 Task: Look for space in Namanyere, Tanzania from 9th June, 2023 to 17th June, 2023 for 2 adults in price range Rs.7000 to Rs.12000. Place can be private room with 1  bedroom having 2 beds and 1 bathroom. Property type can be house, flat, guest house. Booking option can be shelf check-in. Required host language is English.
Action: Mouse moved to (446, 100)
Screenshot: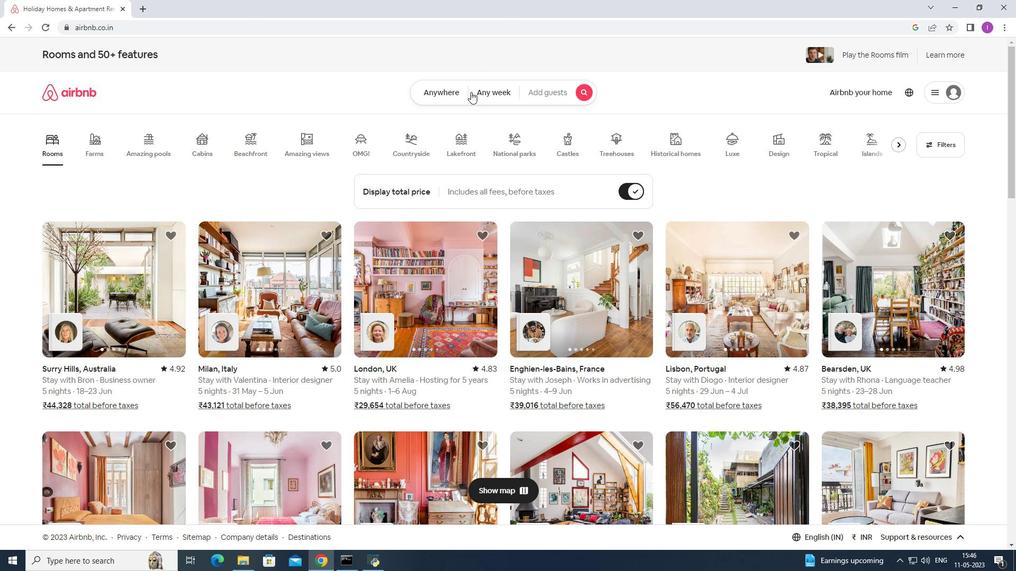 
Action: Mouse pressed left at (446, 100)
Screenshot: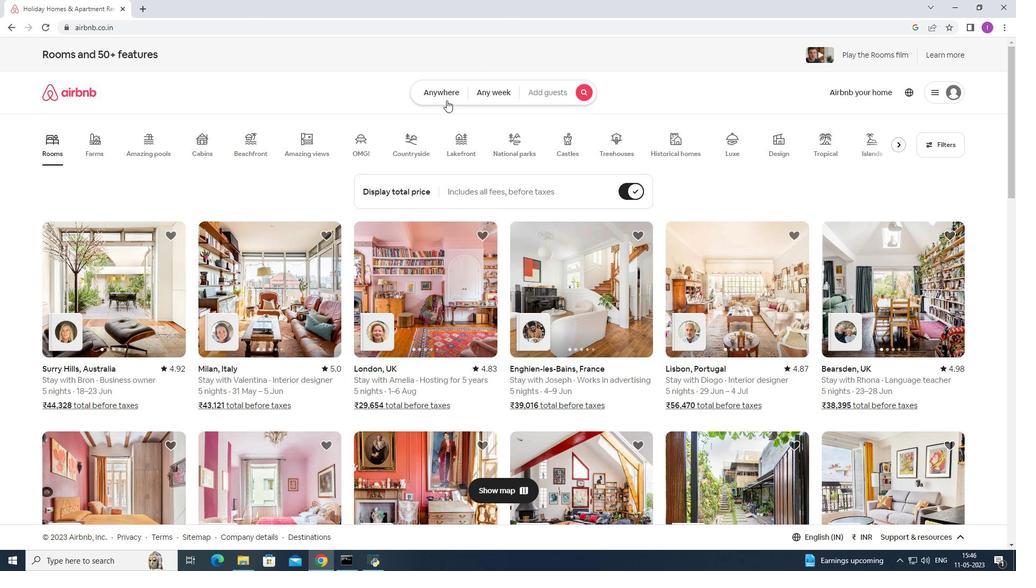 
Action: Mouse moved to (342, 142)
Screenshot: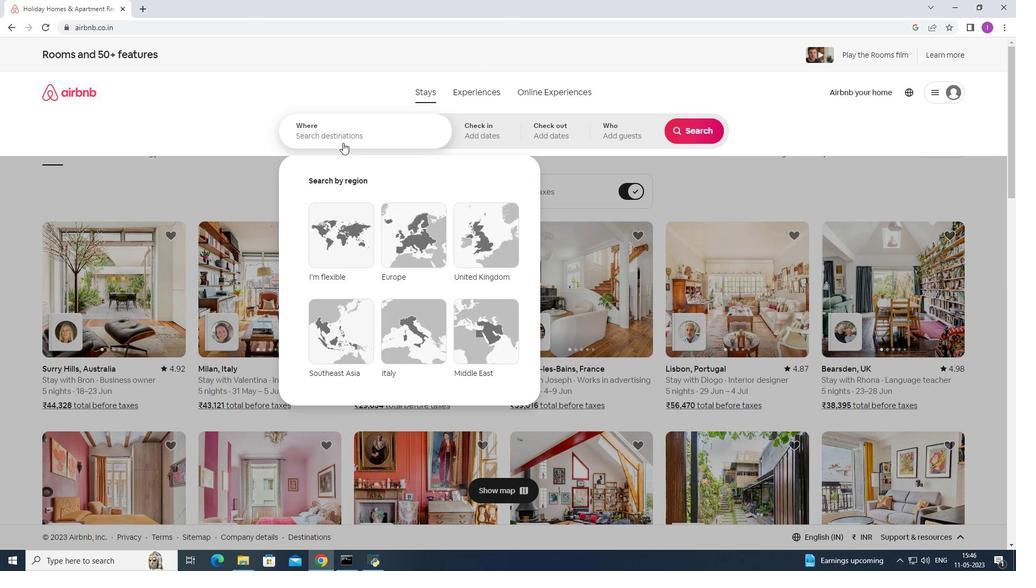 
Action: Mouse pressed left at (342, 142)
Screenshot: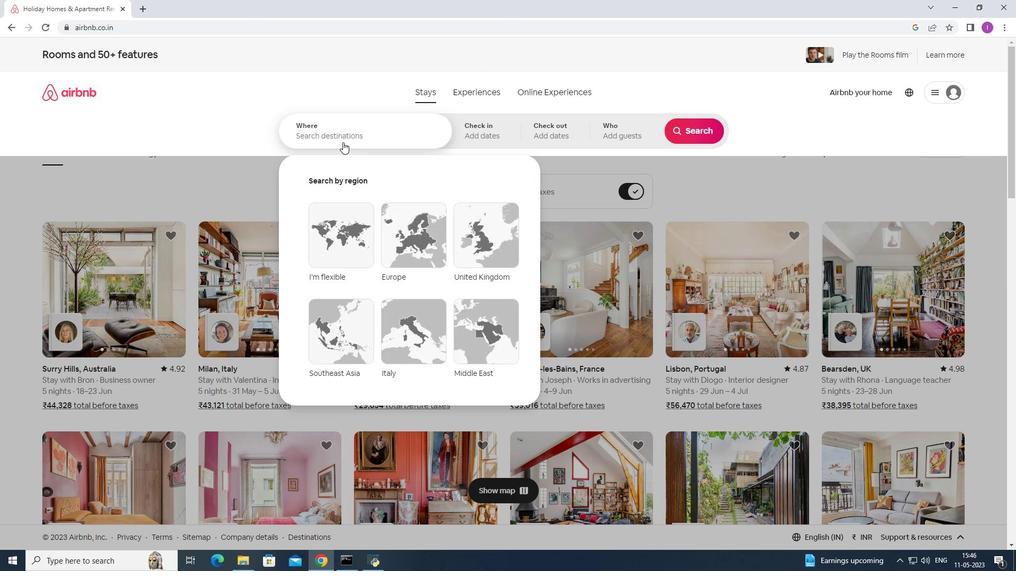 
Action: Key pressed n<Key.shift><Key.backspace><Key.shift>B<Key.backspace><Key.shift>Namanyere,<Key.shift><Key.shift>Tanzania
Screenshot: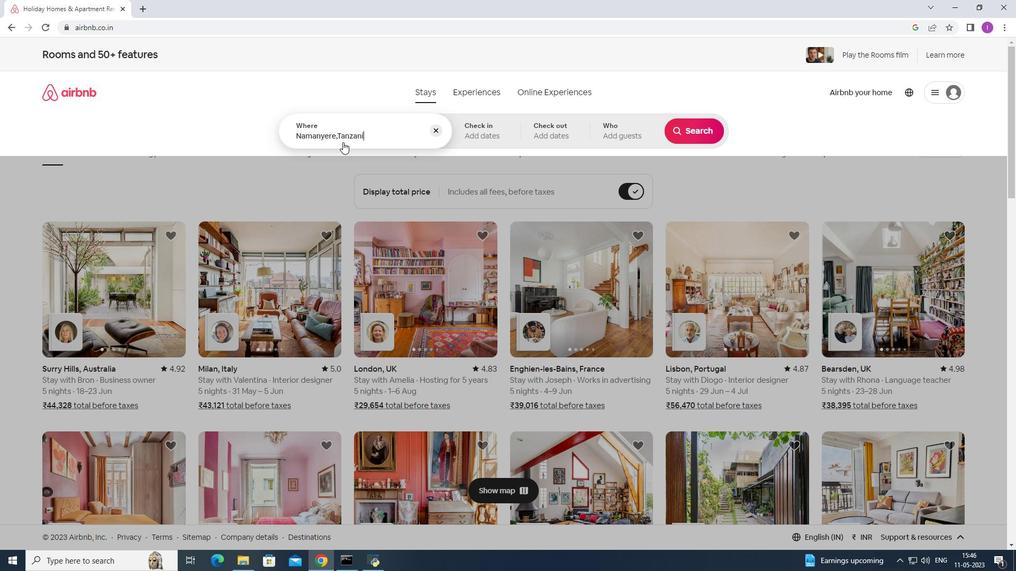 
Action: Mouse moved to (365, 187)
Screenshot: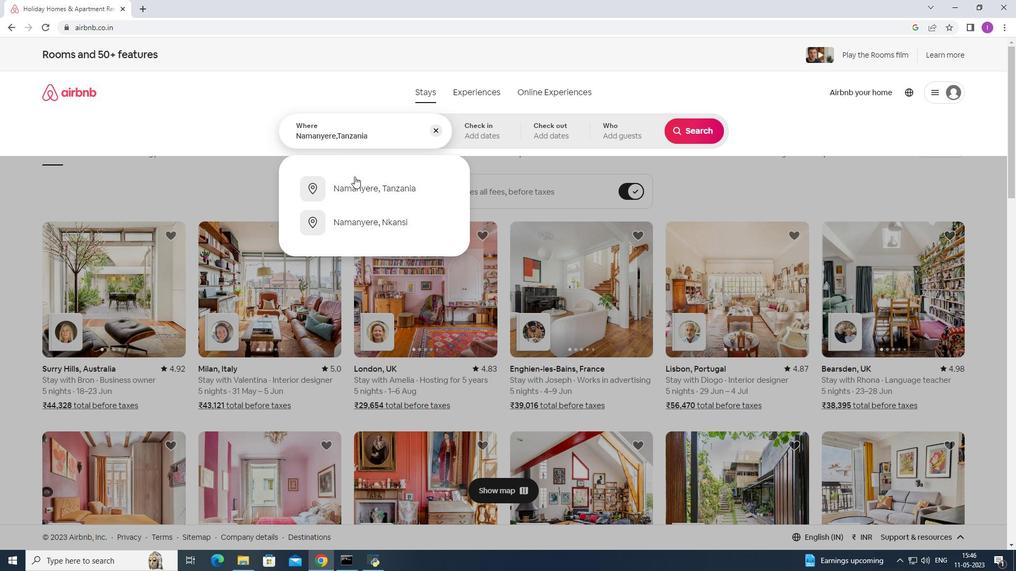 
Action: Mouse pressed left at (365, 187)
Screenshot: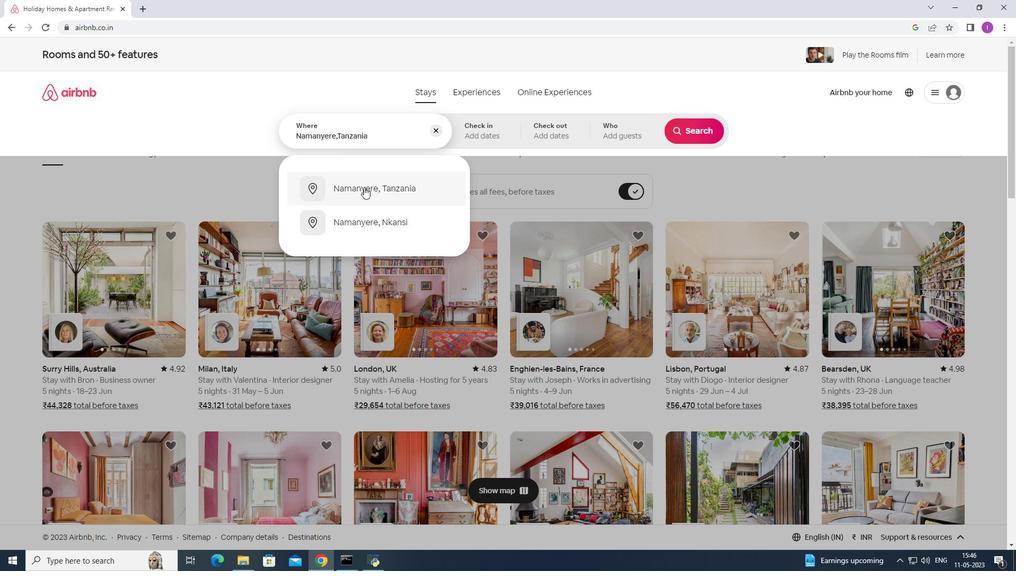 
Action: Mouse moved to (683, 216)
Screenshot: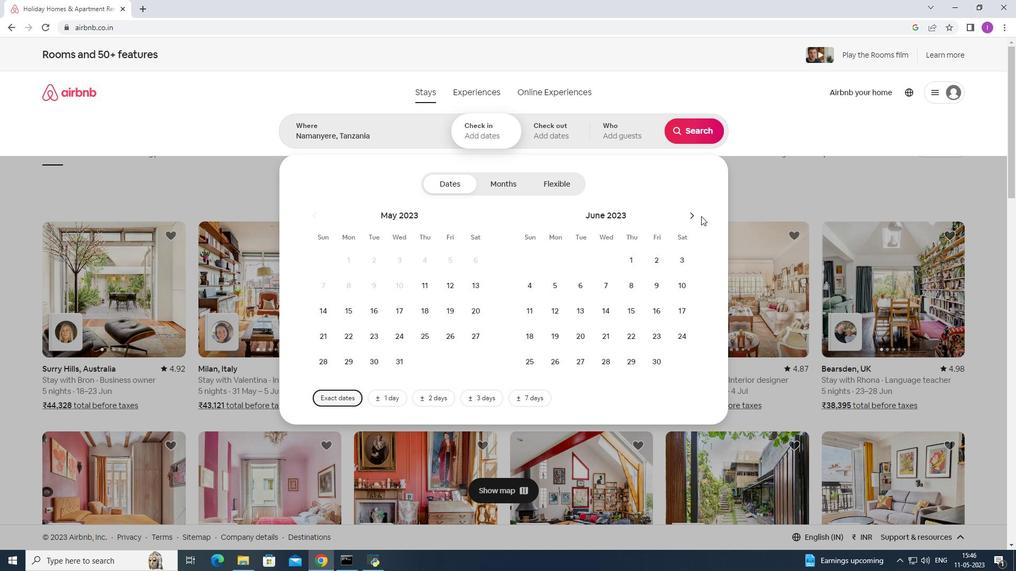 
Action: Mouse pressed left at (683, 216)
Screenshot: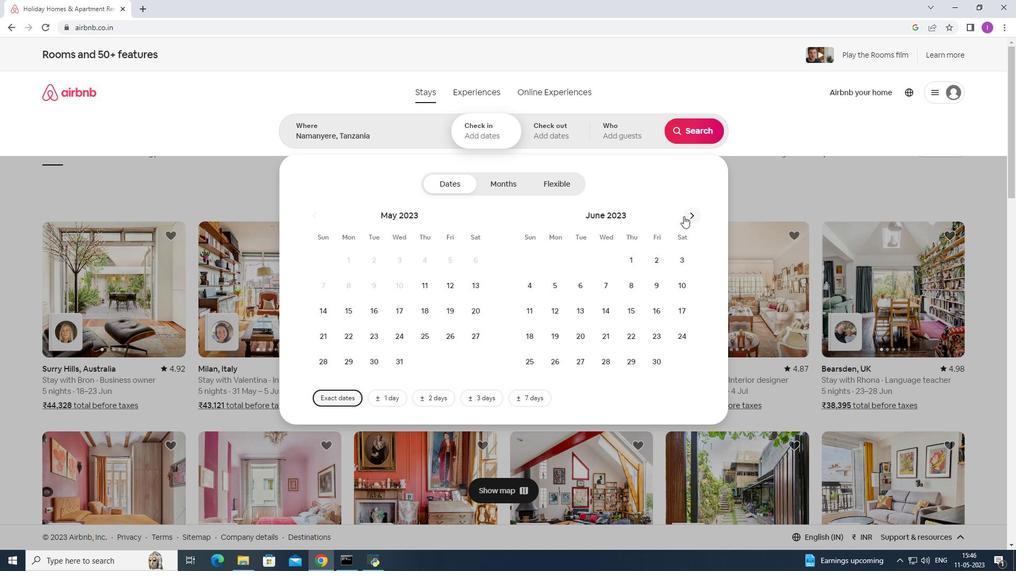 
Action: Mouse moved to (694, 215)
Screenshot: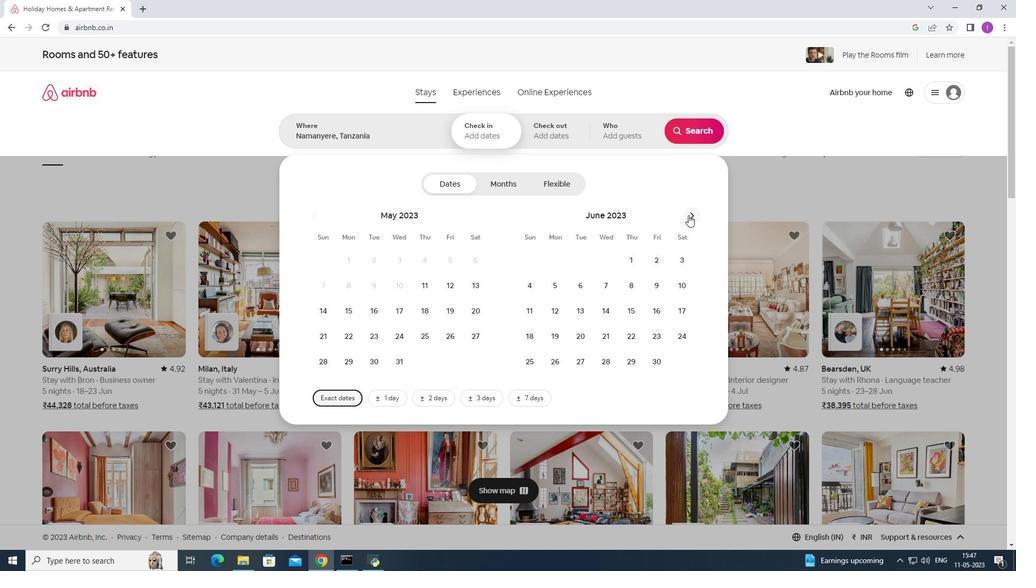 
Action: Mouse pressed left at (694, 215)
Screenshot: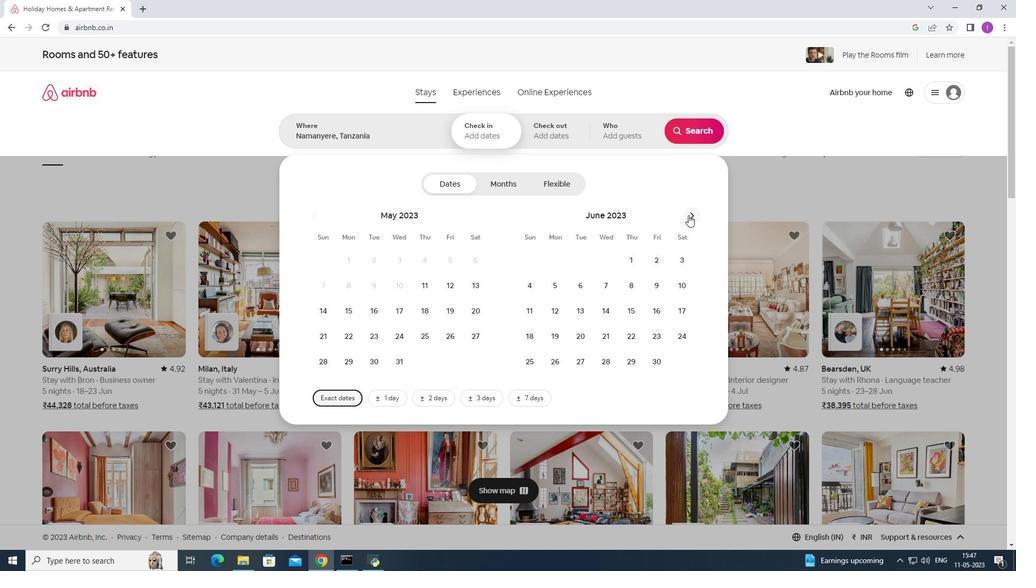 
Action: Mouse moved to (450, 286)
Screenshot: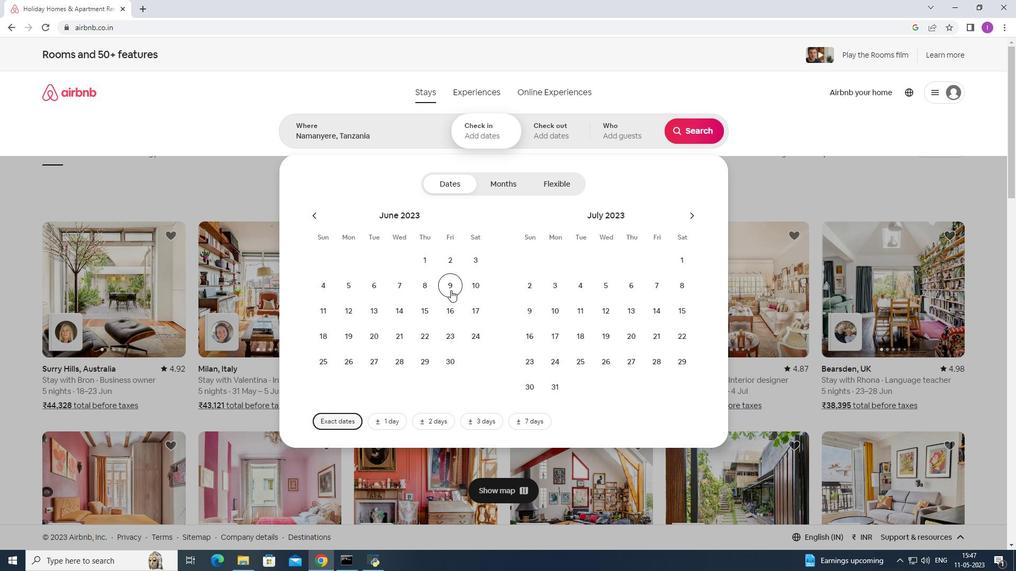 
Action: Mouse pressed left at (450, 286)
Screenshot: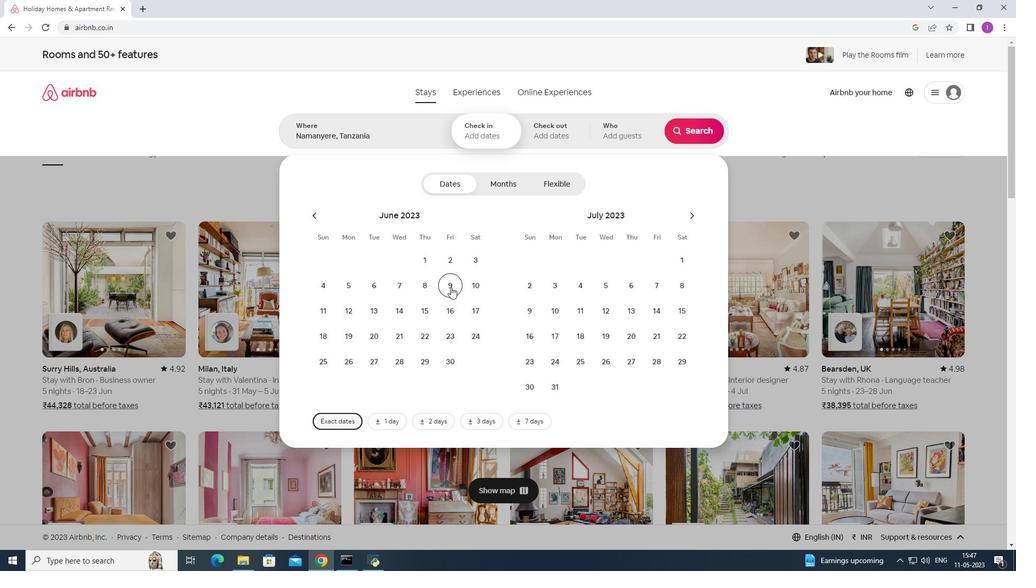 
Action: Mouse moved to (467, 305)
Screenshot: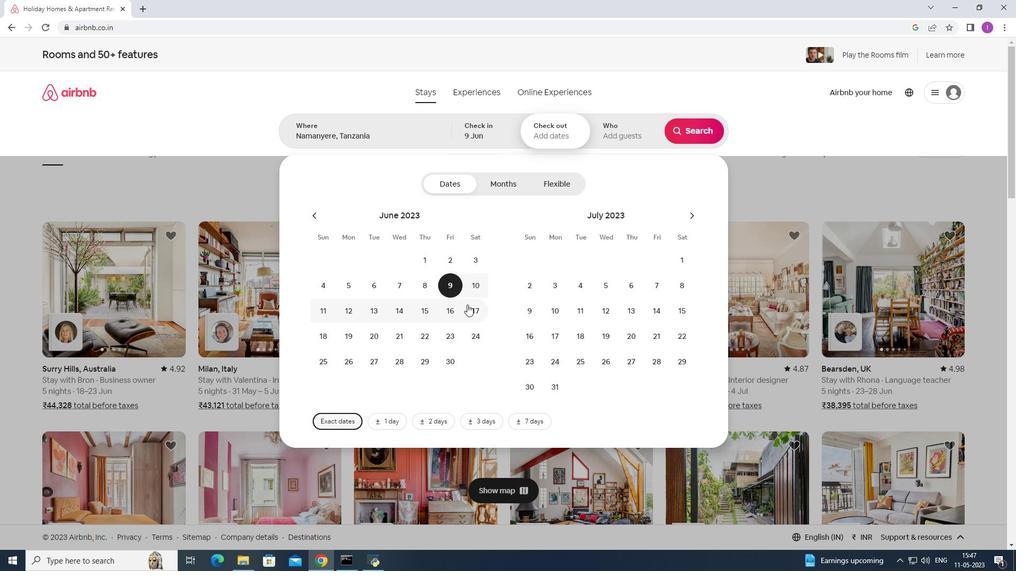 
Action: Mouse pressed left at (467, 305)
Screenshot: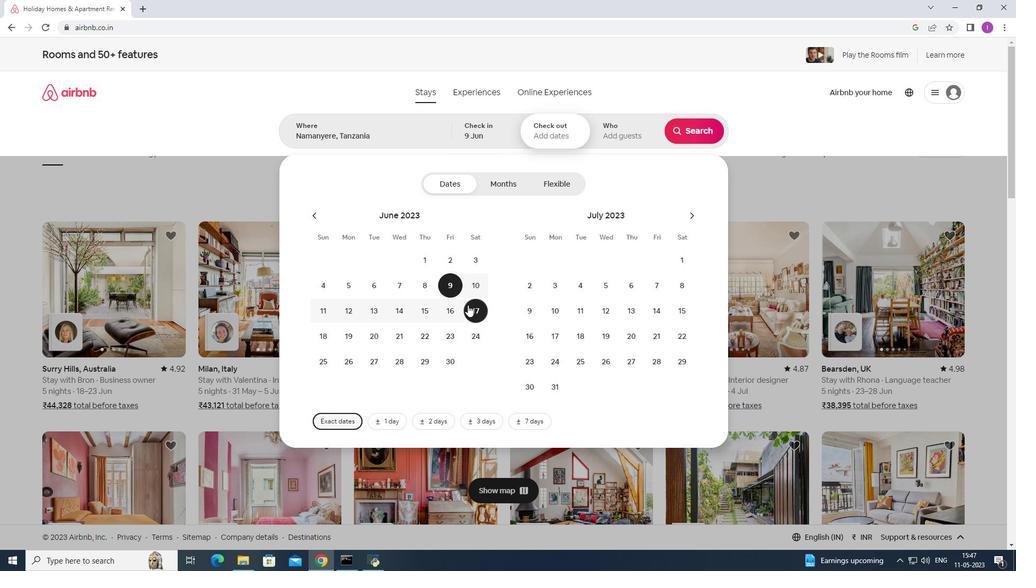 
Action: Mouse moved to (628, 128)
Screenshot: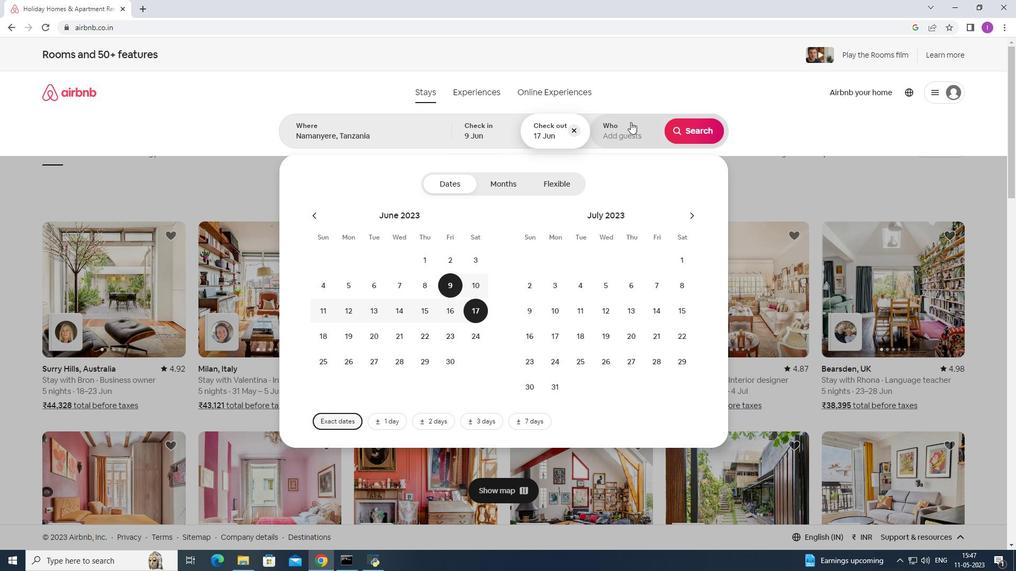 
Action: Mouse pressed left at (628, 128)
Screenshot: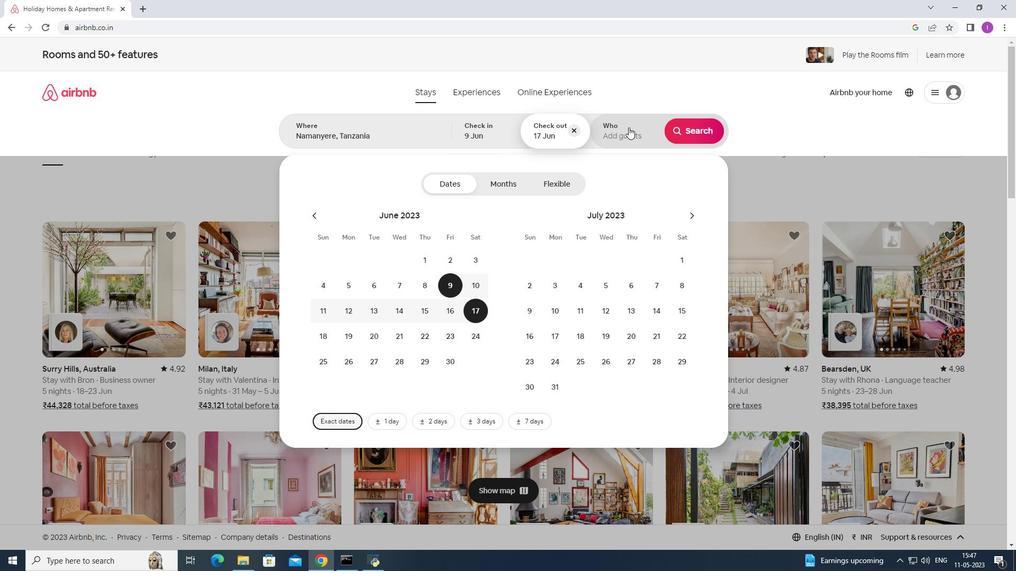 
Action: Mouse moved to (698, 184)
Screenshot: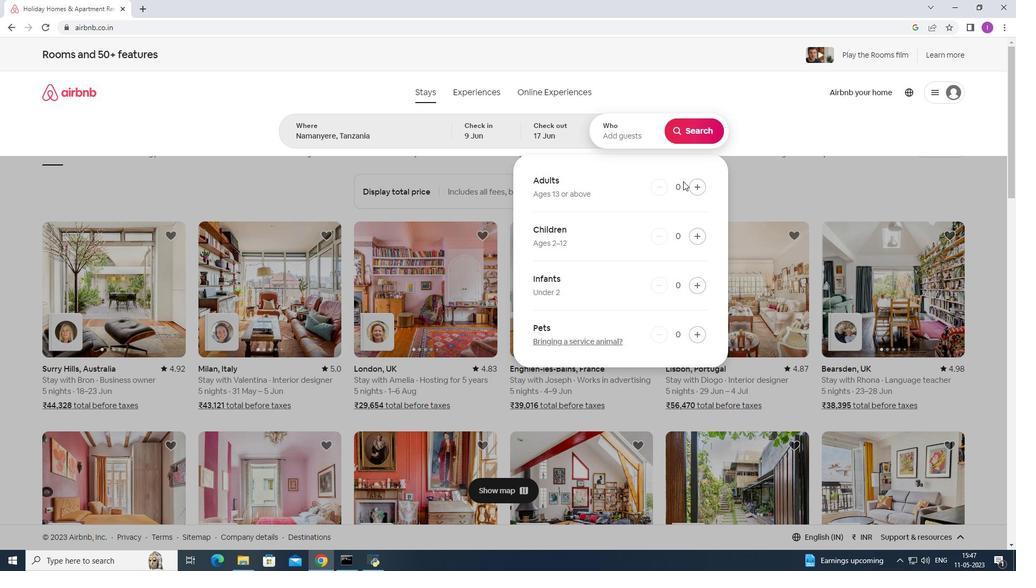 
Action: Mouse pressed left at (698, 184)
Screenshot: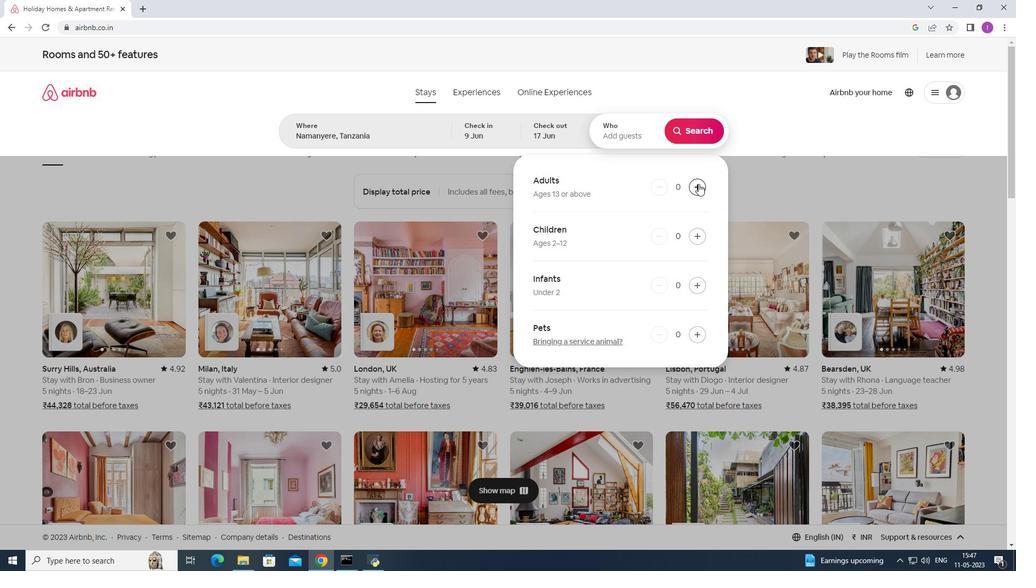 
Action: Mouse pressed left at (698, 184)
Screenshot: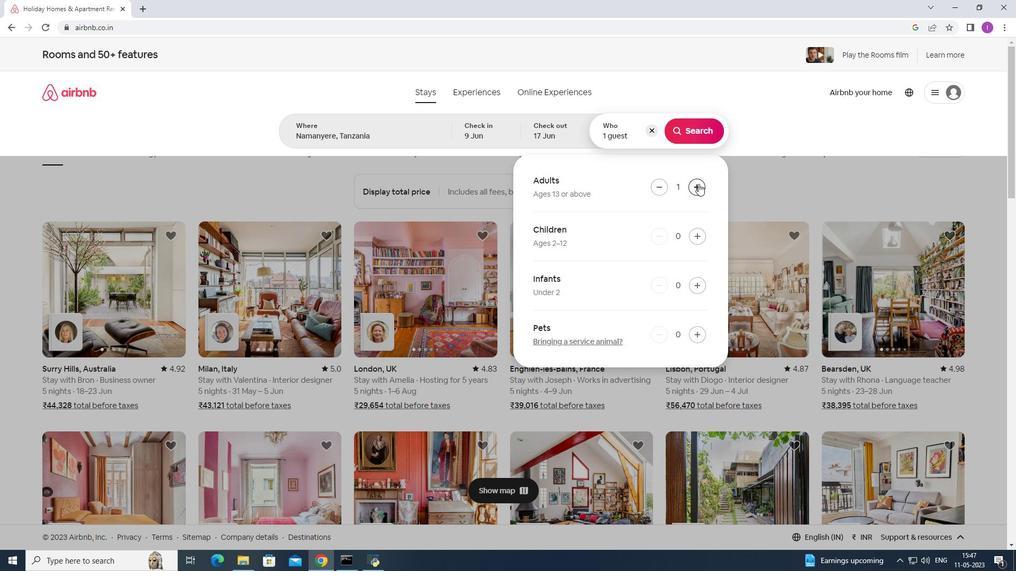 
Action: Mouse moved to (698, 133)
Screenshot: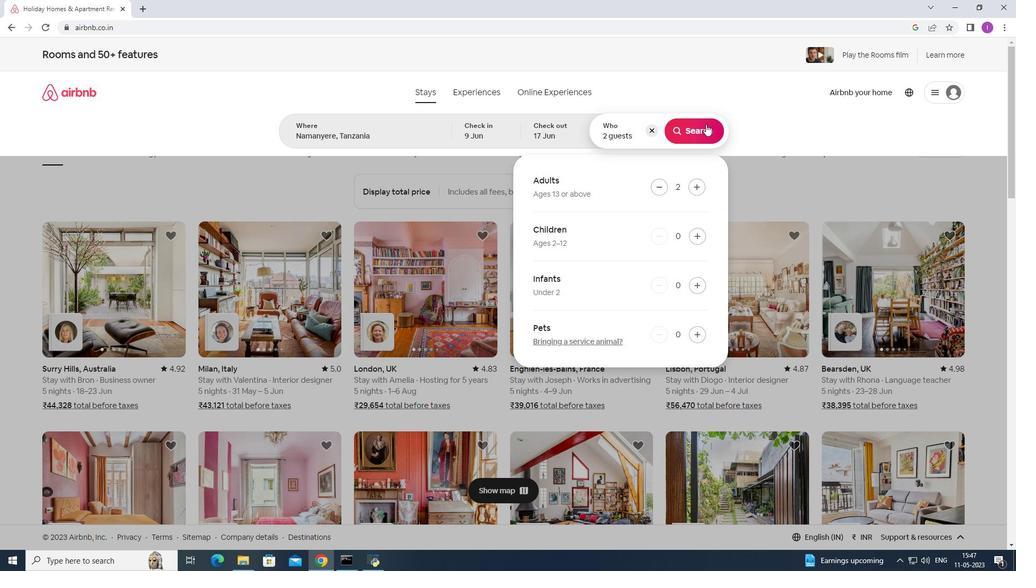 
Action: Mouse pressed left at (698, 133)
Screenshot: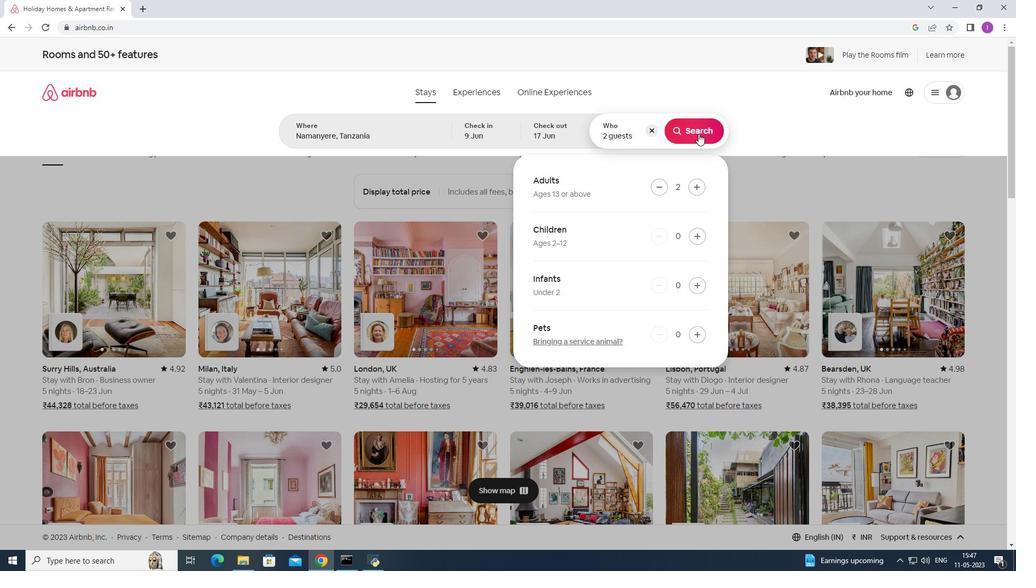 
Action: Mouse moved to (975, 101)
Screenshot: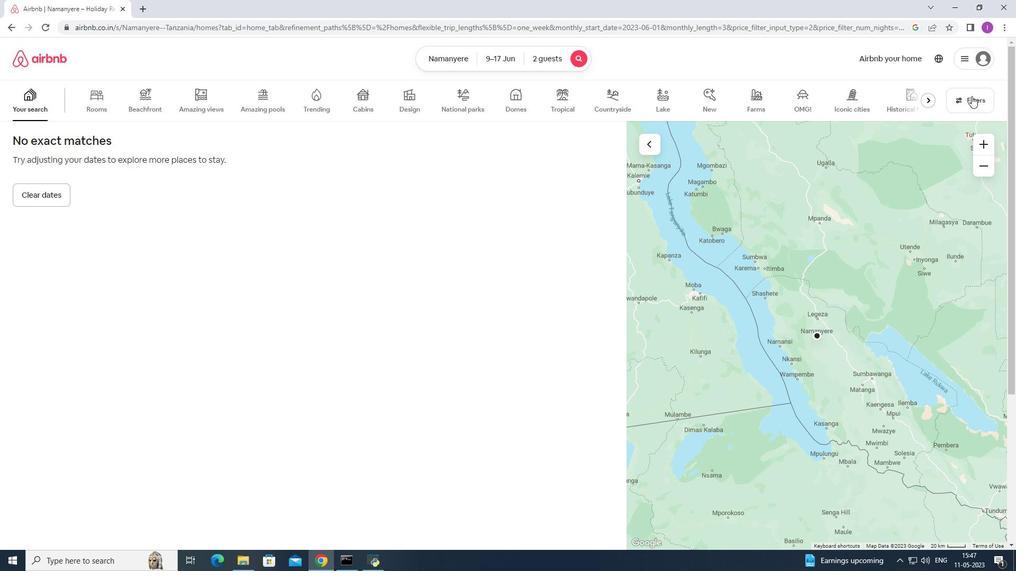 
Action: Mouse pressed left at (975, 101)
Screenshot: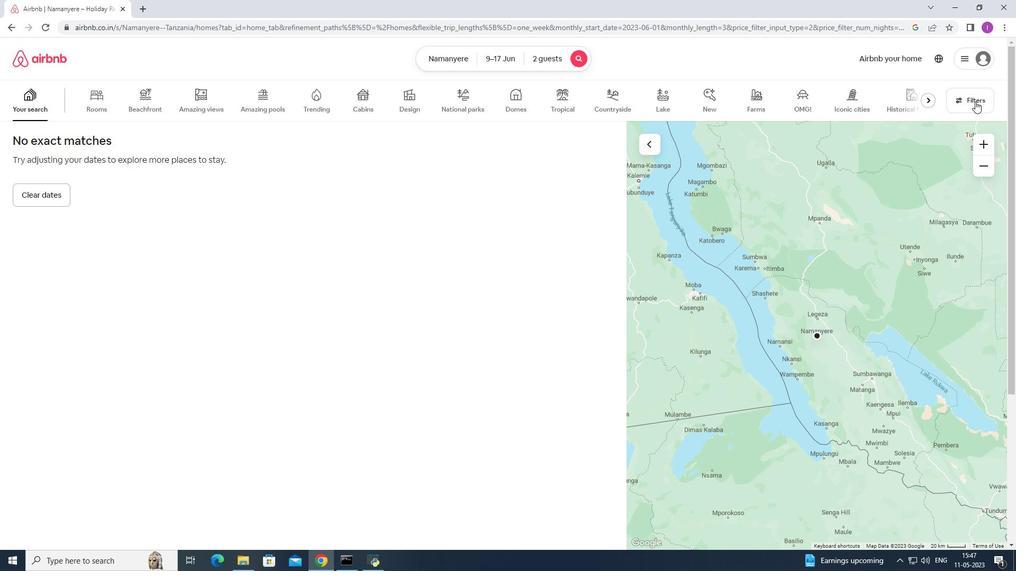 
Action: Mouse moved to (583, 365)
Screenshot: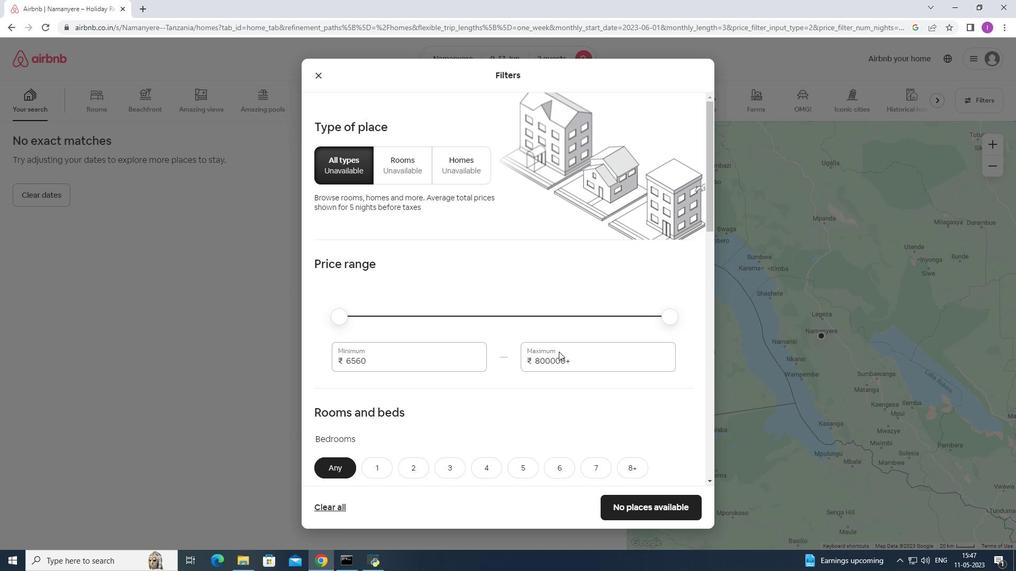
Action: Mouse pressed left at (583, 365)
Screenshot: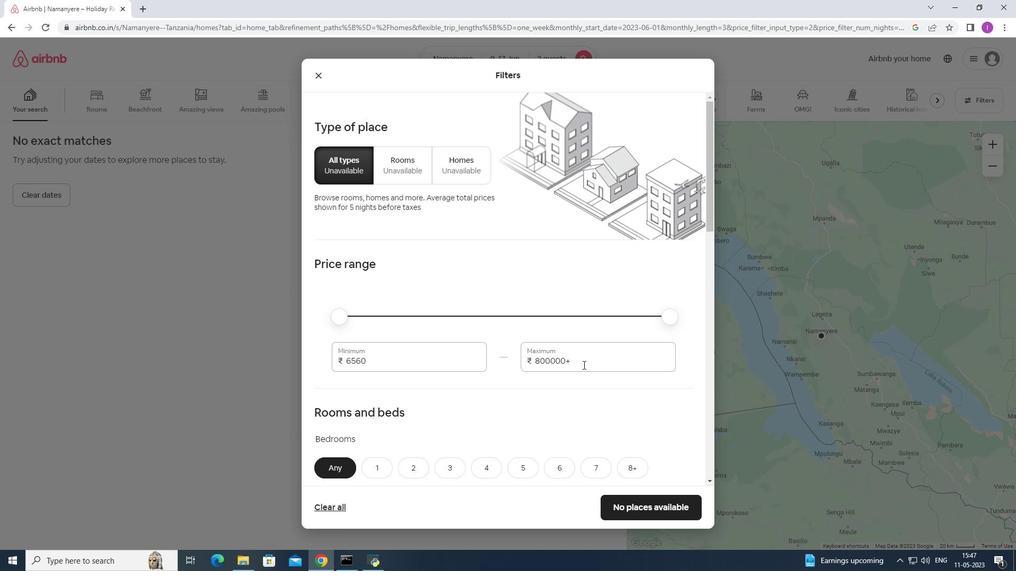 
Action: Mouse moved to (517, 363)
Screenshot: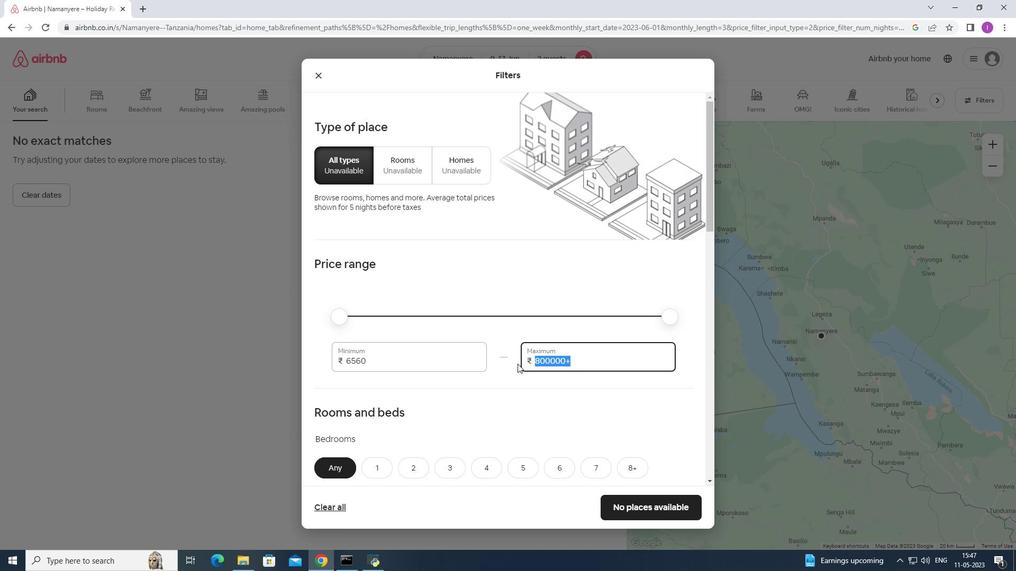 
Action: Key pressed 12
Screenshot: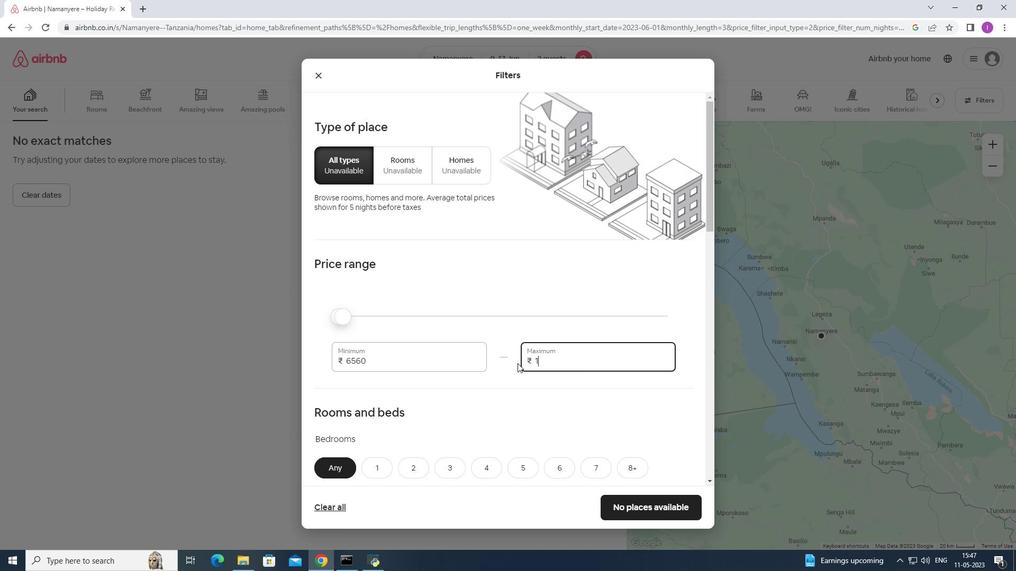 
Action: Mouse moved to (518, 359)
Screenshot: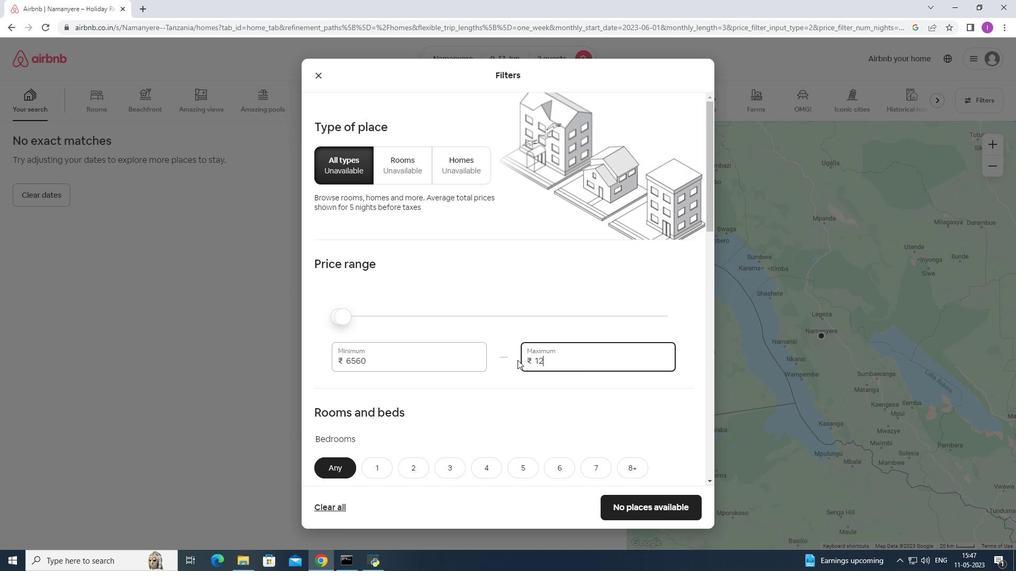 
Action: Key pressed 0
Screenshot: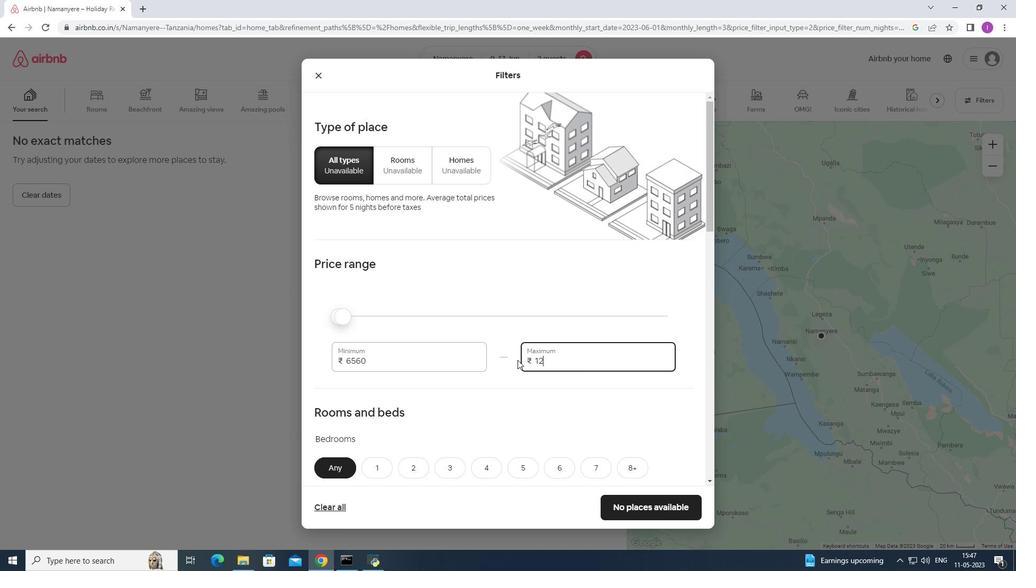 
Action: Mouse moved to (518, 357)
Screenshot: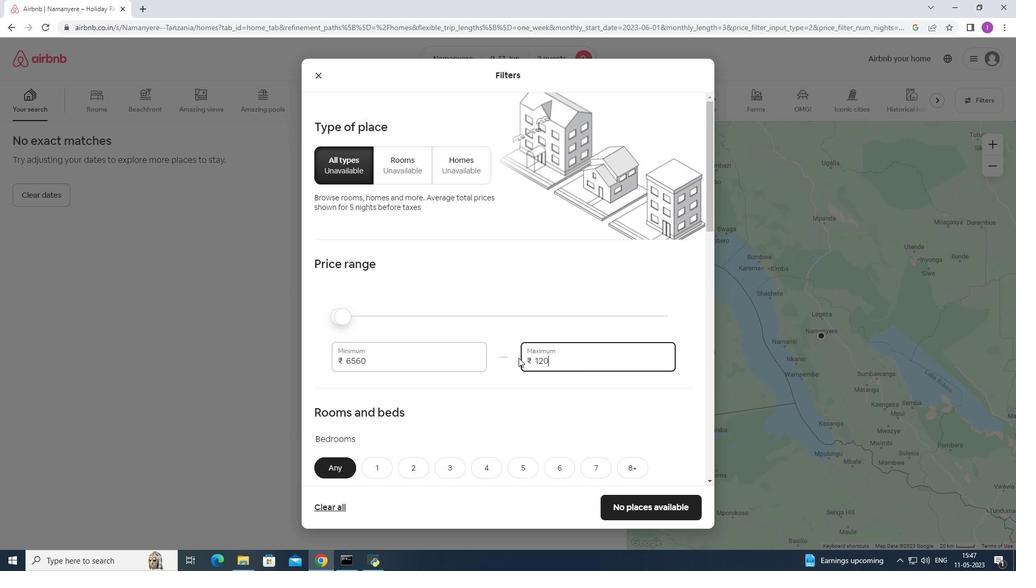 
Action: Key pressed 0
Screenshot: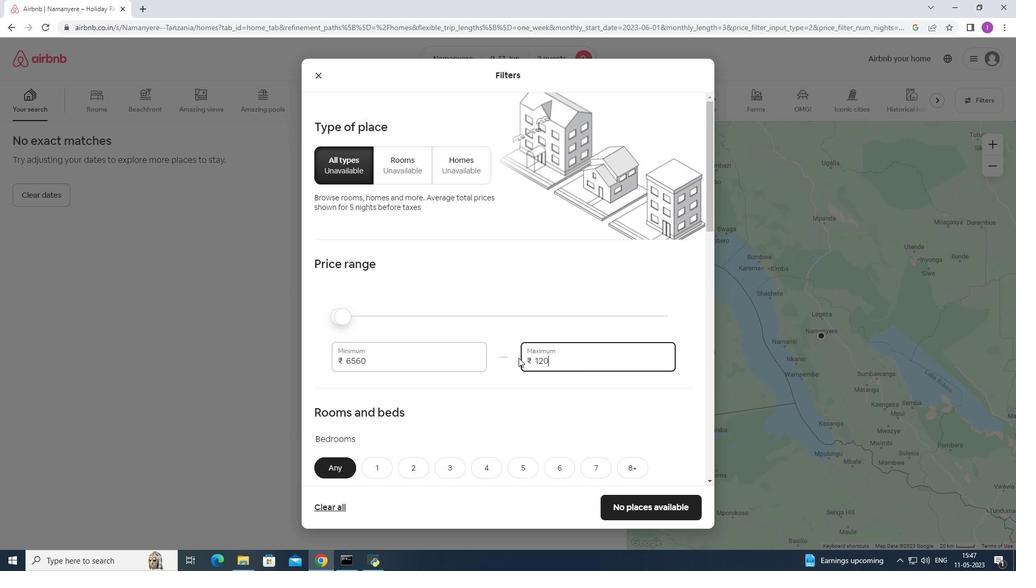 
Action: Mouse moved to (519, 355)
Screenshot: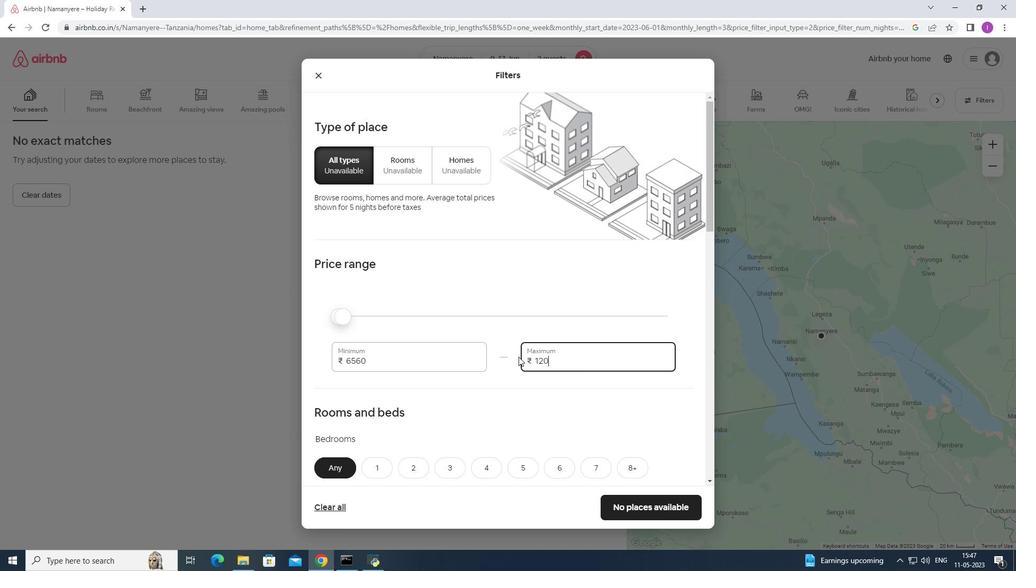 
Action: Key pressed 0
Screenshot: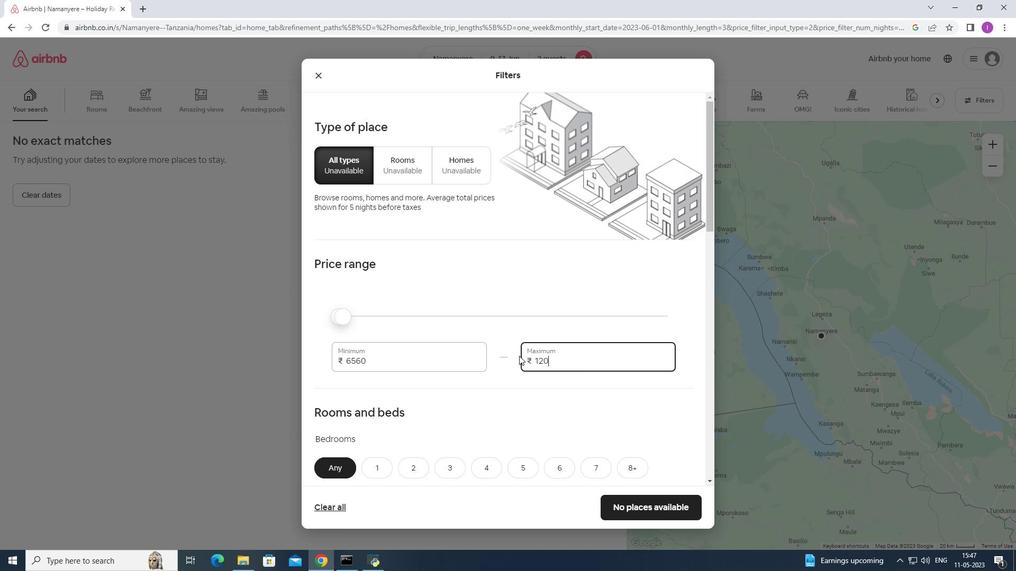 
Action: Mouse moved to (387, 361)
Screenshot: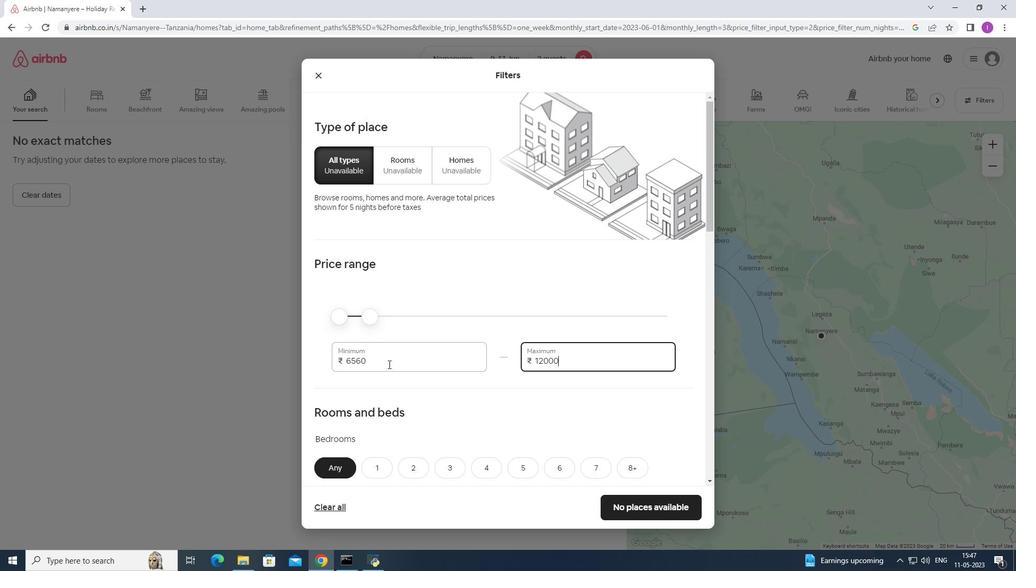 
Action: Mouse pressed left at (387, 361)
Screenshot: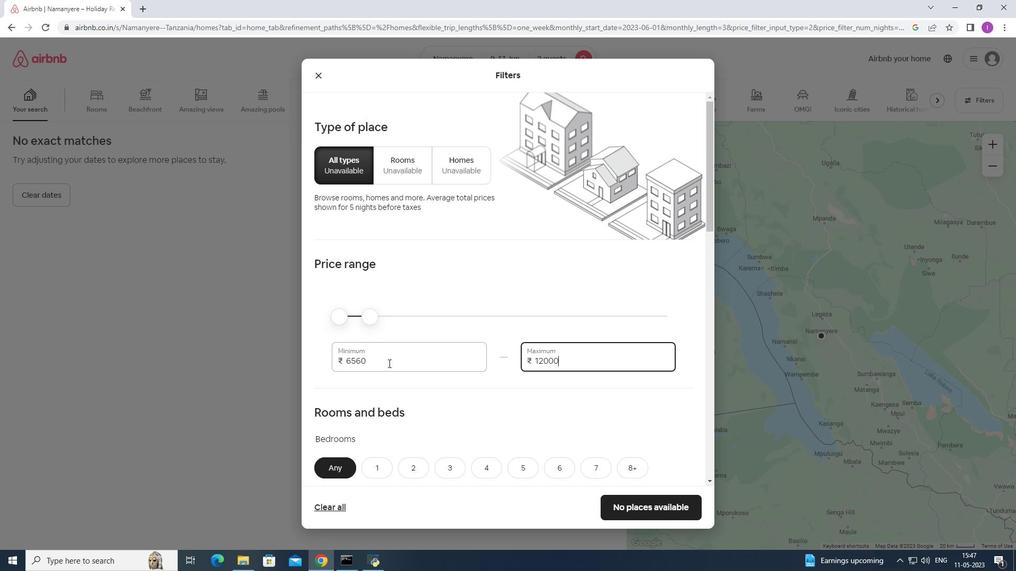 
Action: Mouse moved to (452, 359)
Screenshot: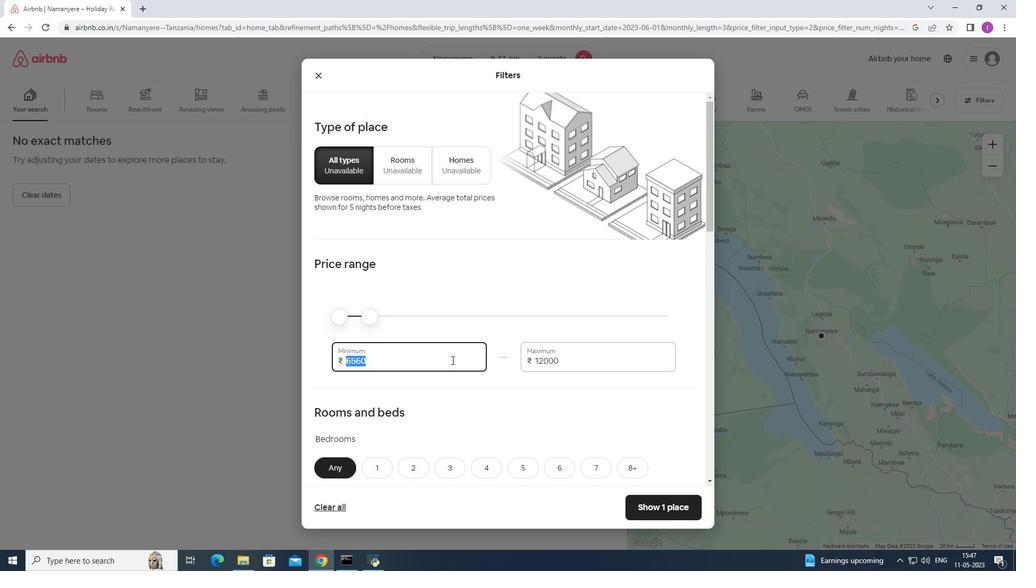 
Action: Key pressed 7
Screenshot: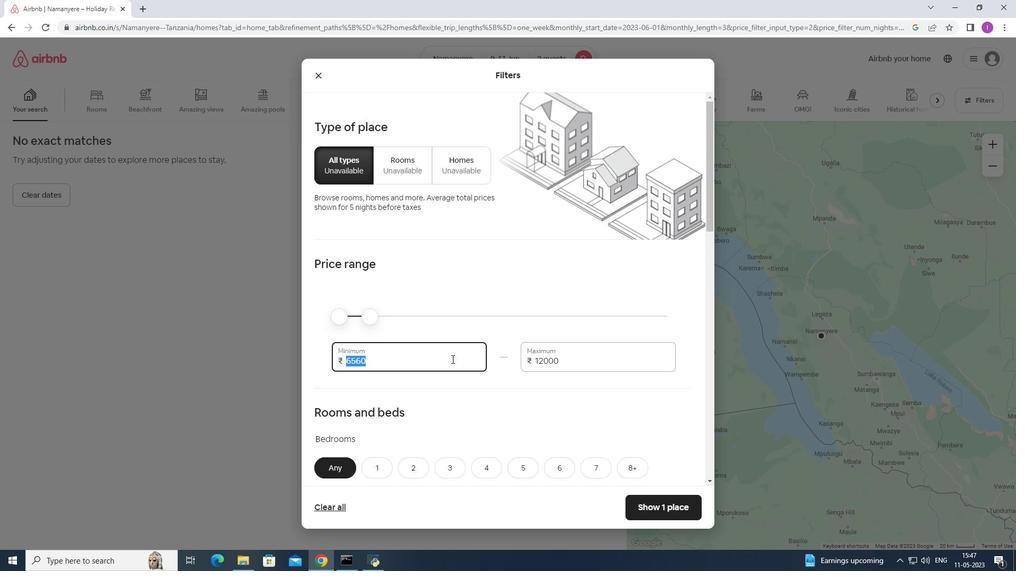 
Action: Mouse moved to (452, 358)
Screenshot: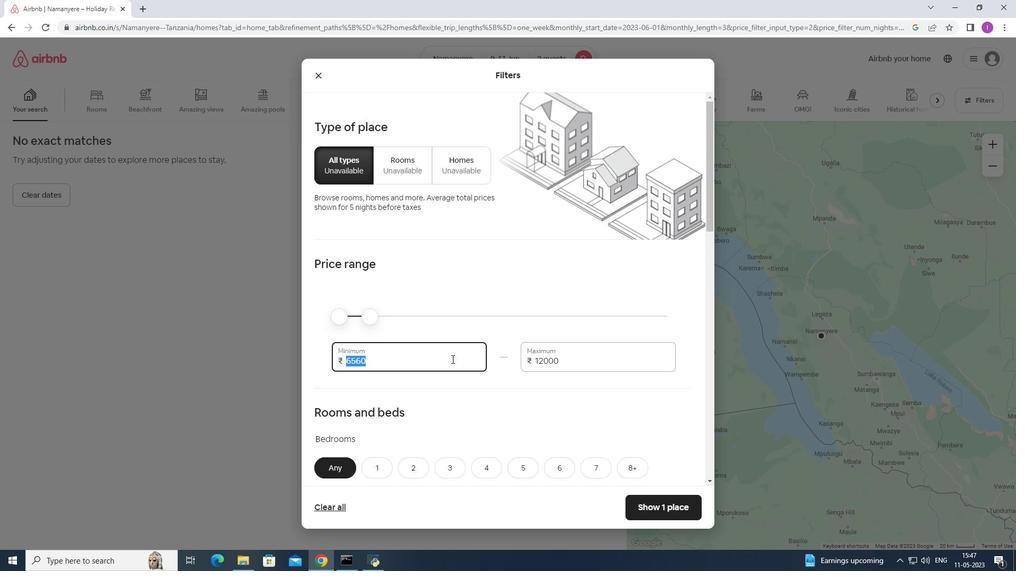 
Action: Key pressed 000
Screenshot: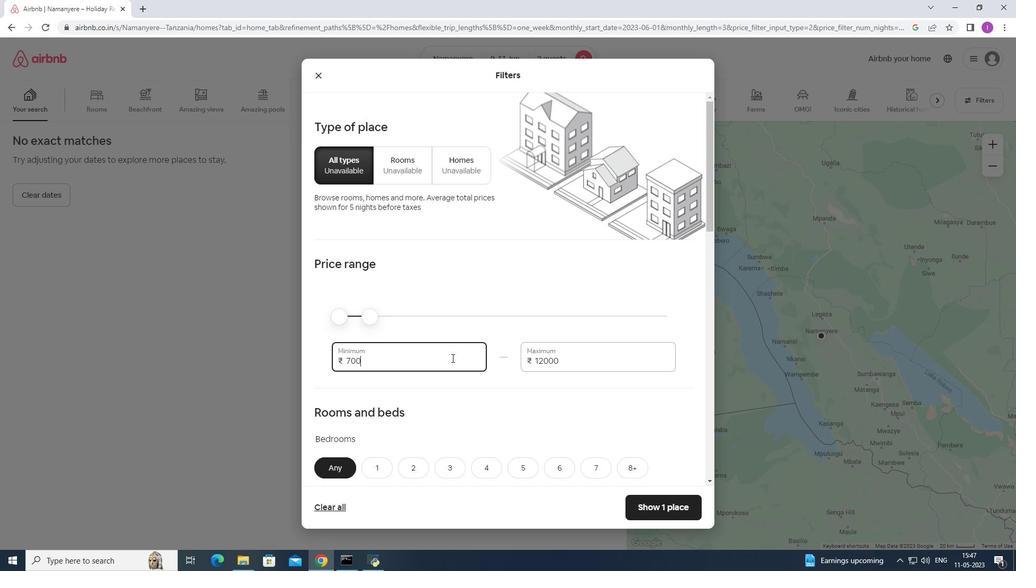 
Action: Mouse moved to (447, 358)
Screenshot: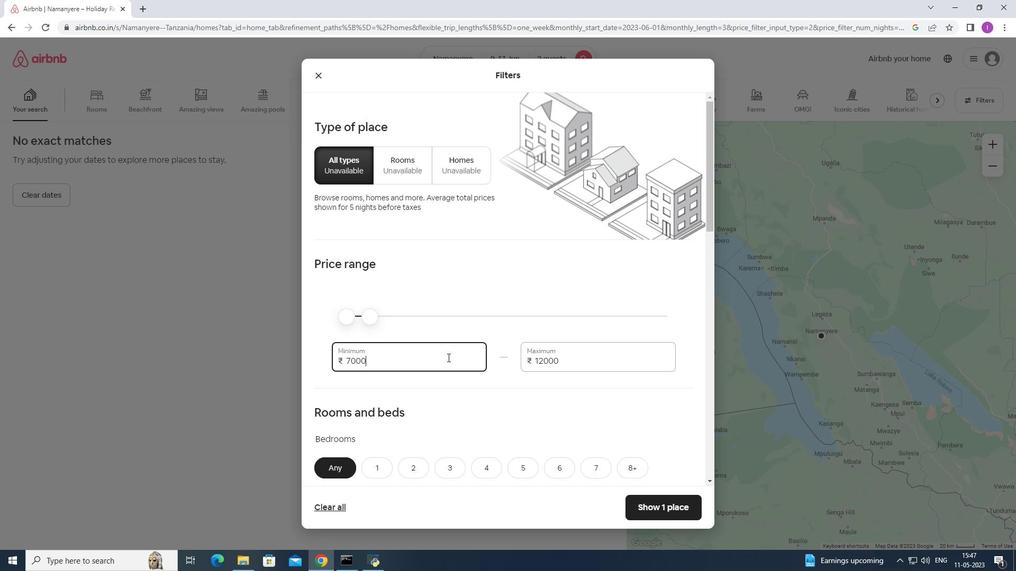 
Action: Mouse scrolled (447, 358) with delta (0, 0)
Screenshot: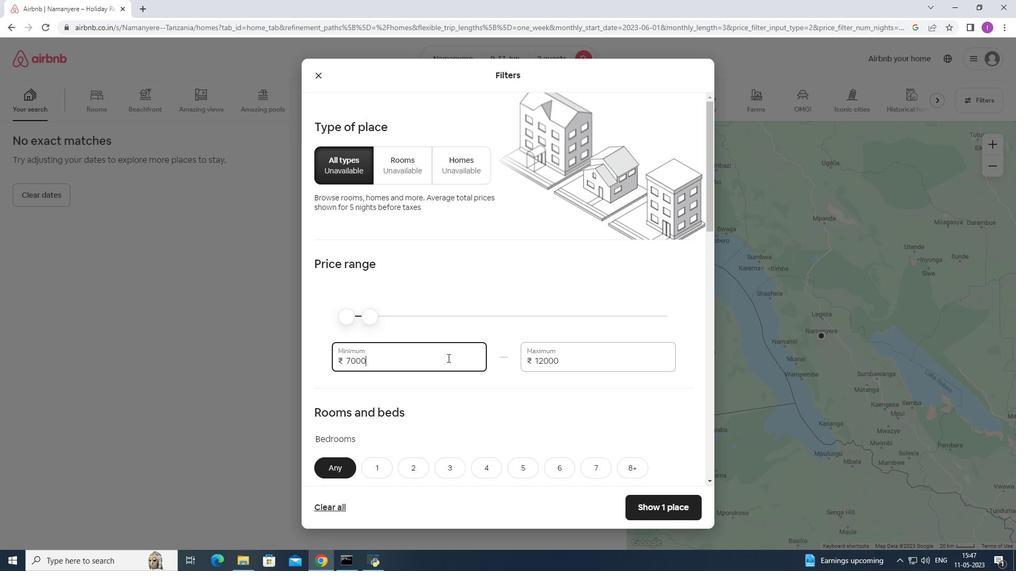 
Action: Mouse scrolled (447, 358) with delta (0, 0)
Screenshot: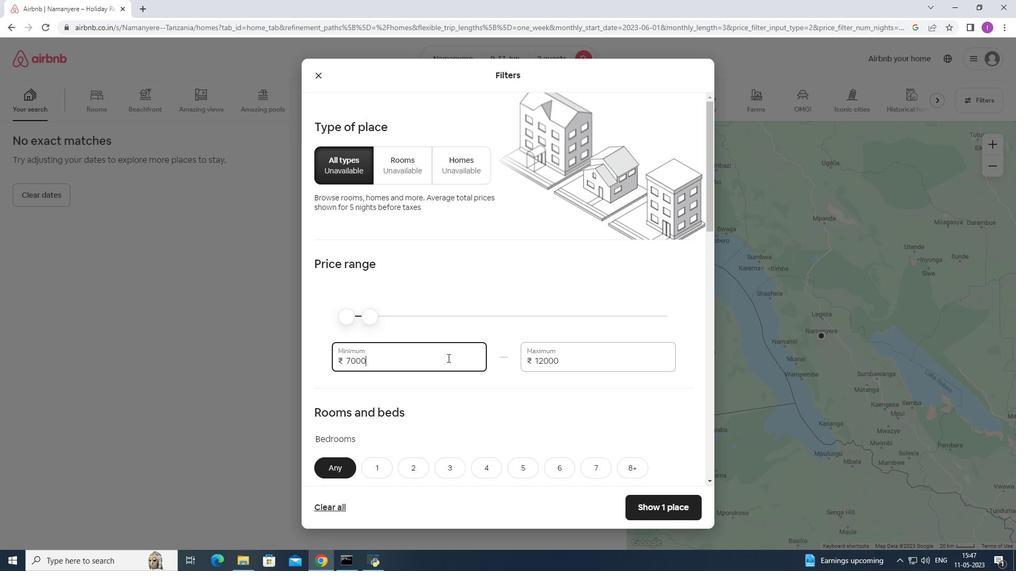 
Action: Mouse scrolled (447, 358) with delta (0, 0)
Screenshot: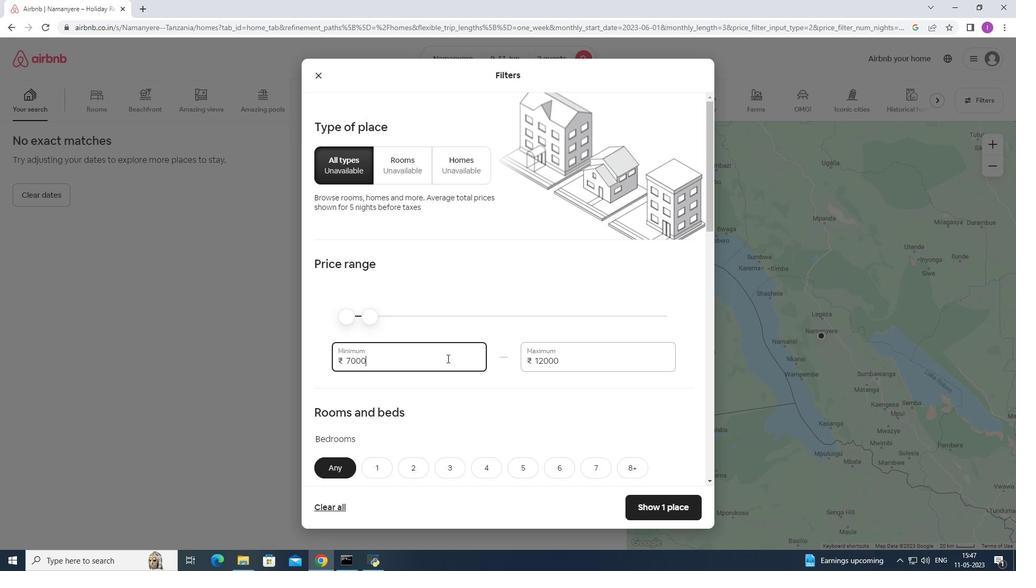 
Action: Mouse moved to (373, 313)
Screenshot: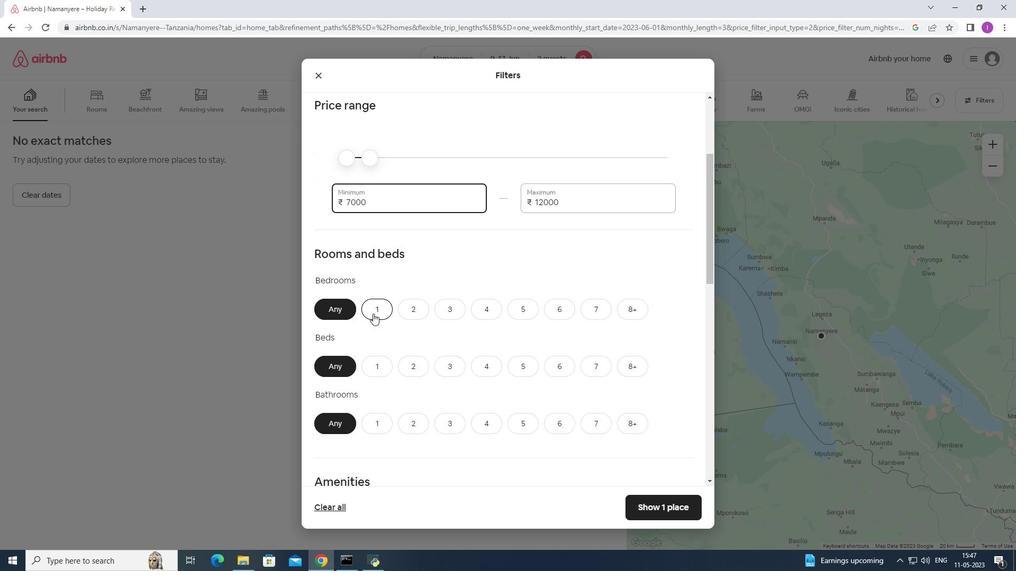 
Action: Mouse pressed left at (373, 313)
Screenshot: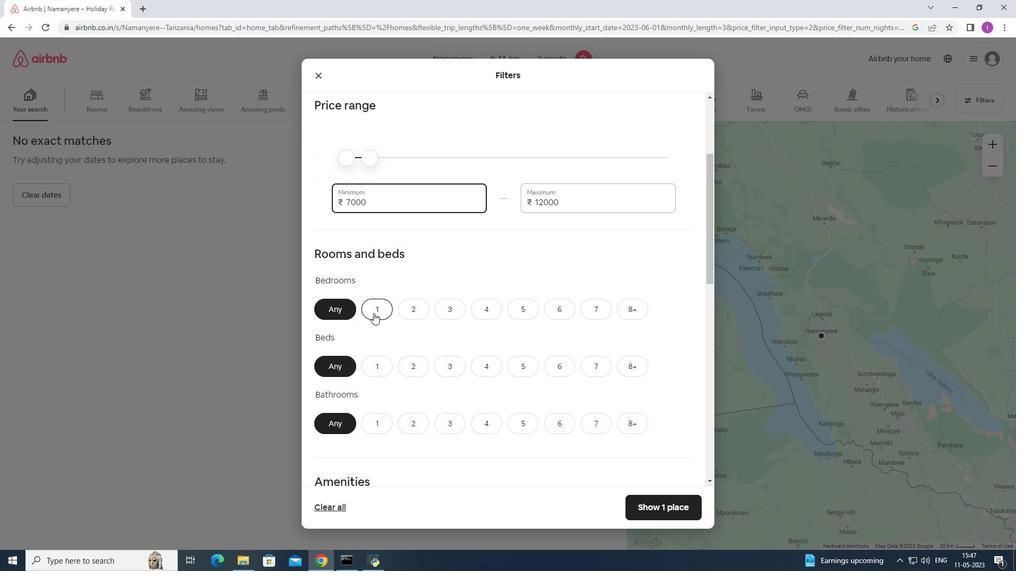 
Action: Mouse moved to (423, 368)
Screenshot: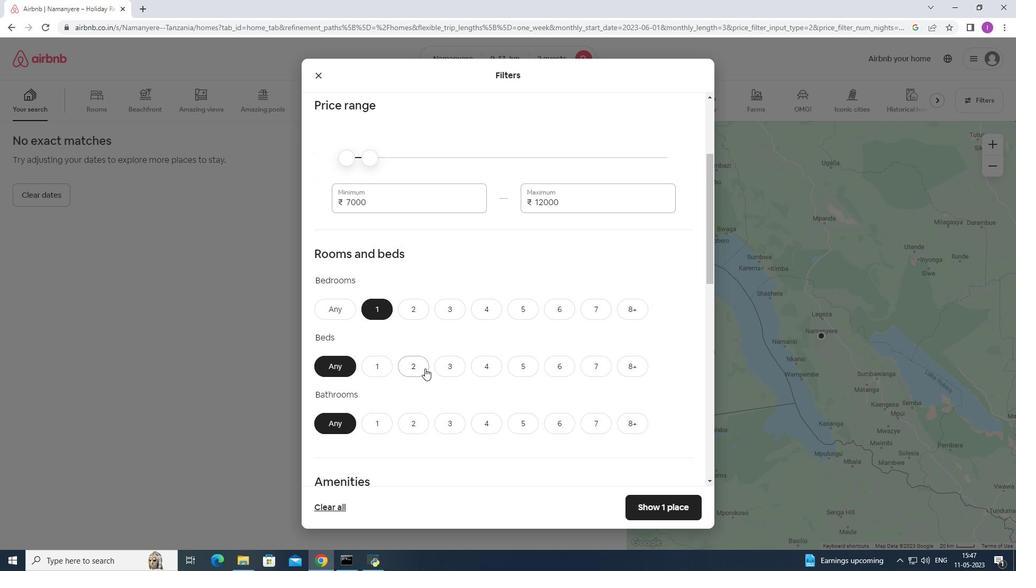 
Action: Mouse pressed left at (423, 368)
Screenshot: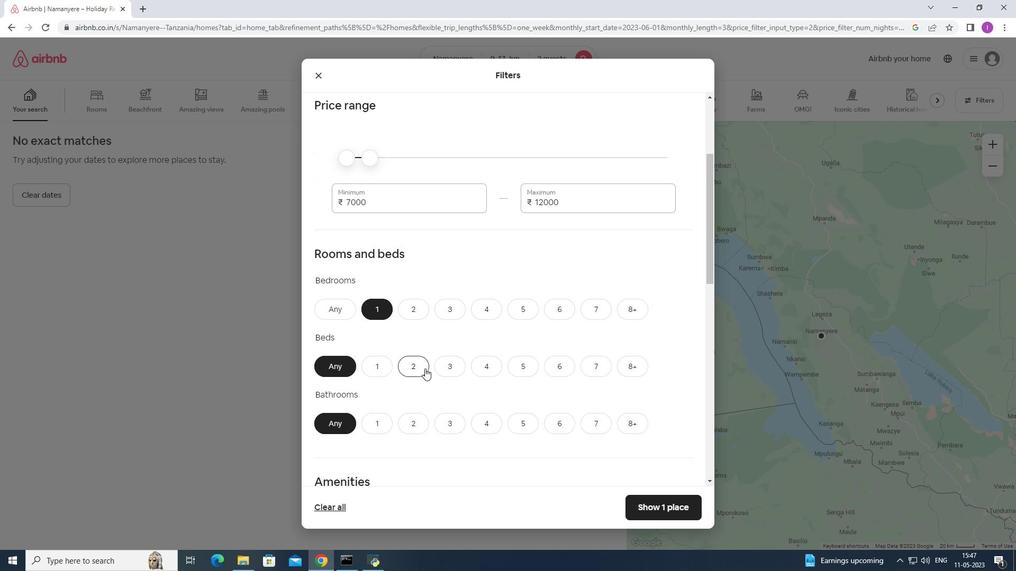 
Action: Mouse moved to (377, 423)
Screenshot: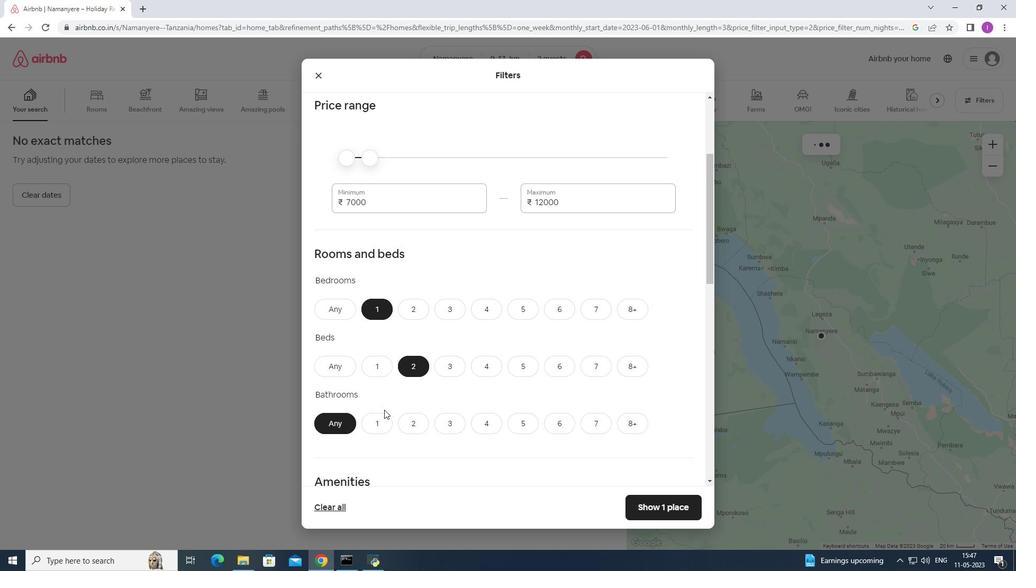 
Action: Mouse pressed left at (377, 423)
Screenshot: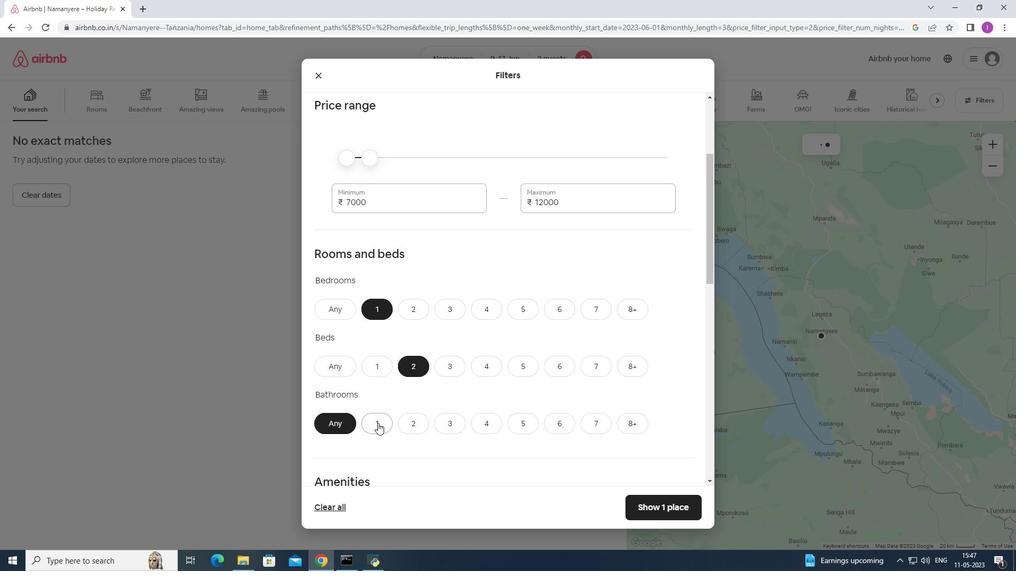 
Action: Mouse moved to (439, 366)
Screenshot: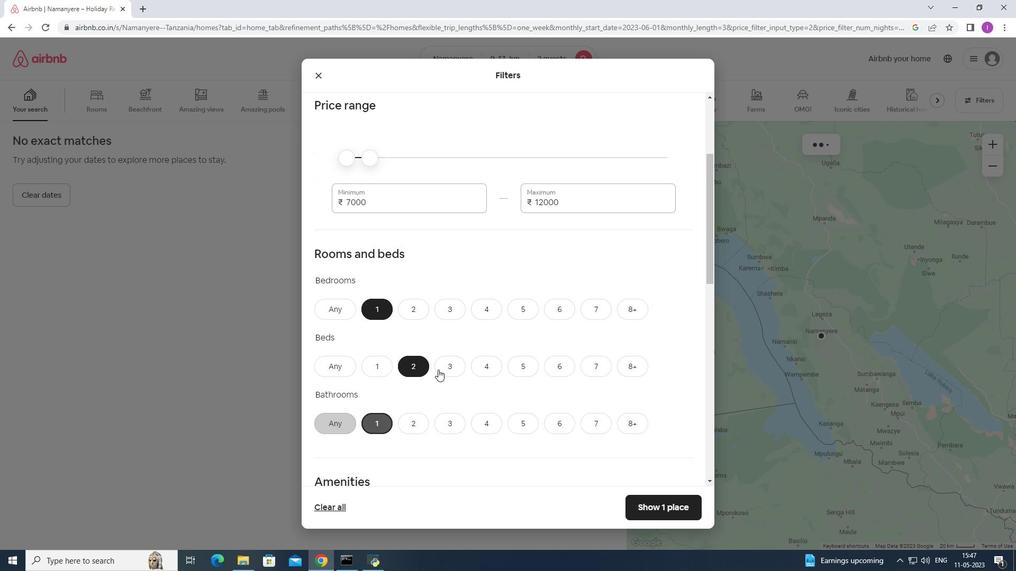 
Action: Mouse scrolled (439, 366) with delta (0, 0)
Screenshot: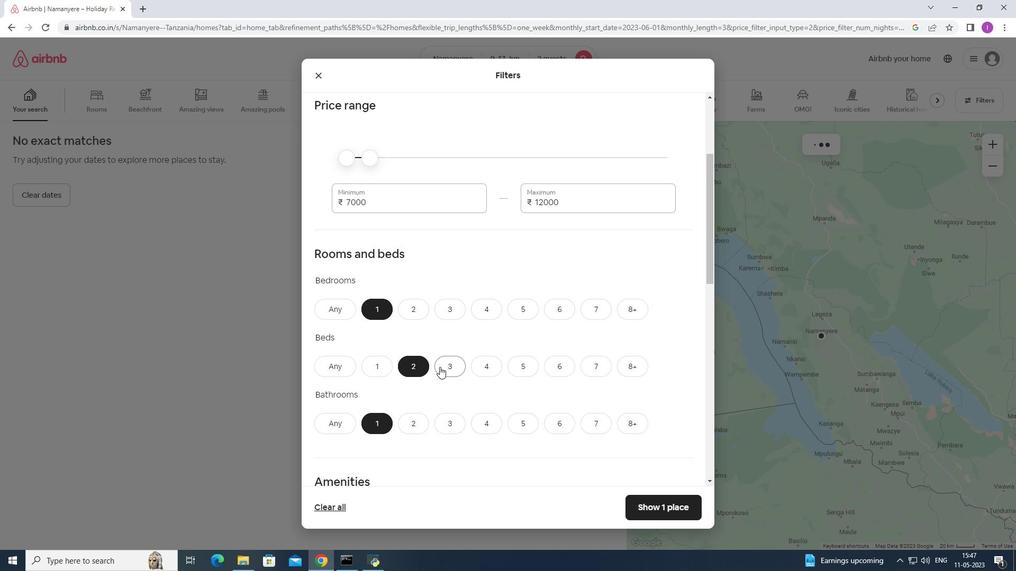 
Action: Mouse scrolled (439, 366) with delta (0, 0)
Screenshot: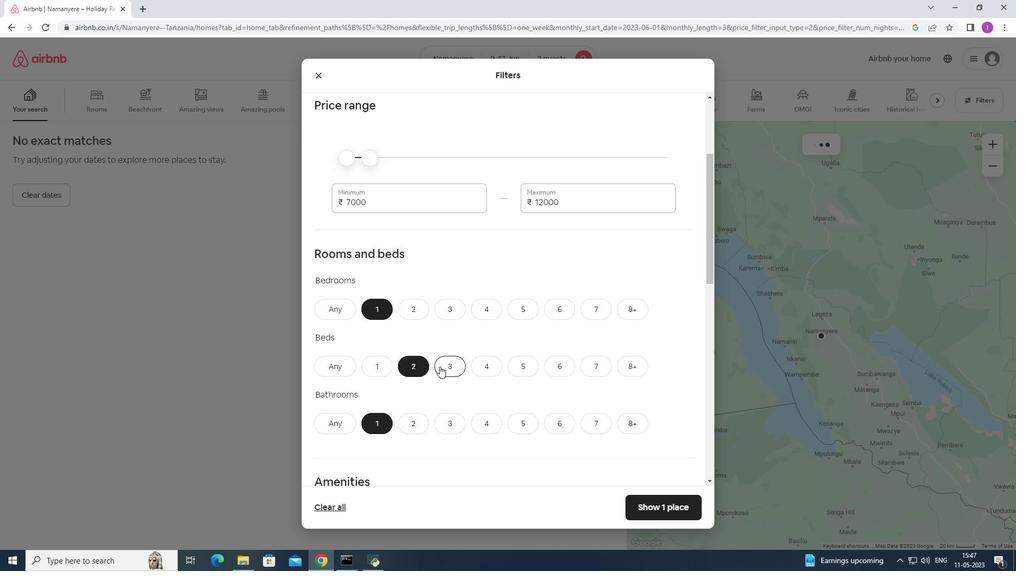 
Action: Mouse scrolled (439, 366) with delta (0, 0)
Screenshot: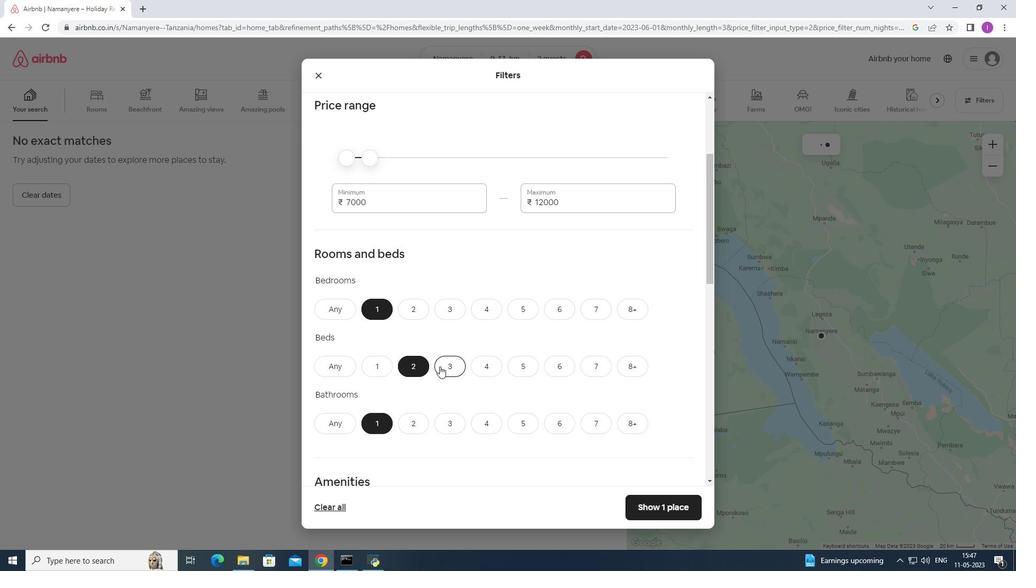 
Action: Mouse moved to (454, 359)
Screenshot: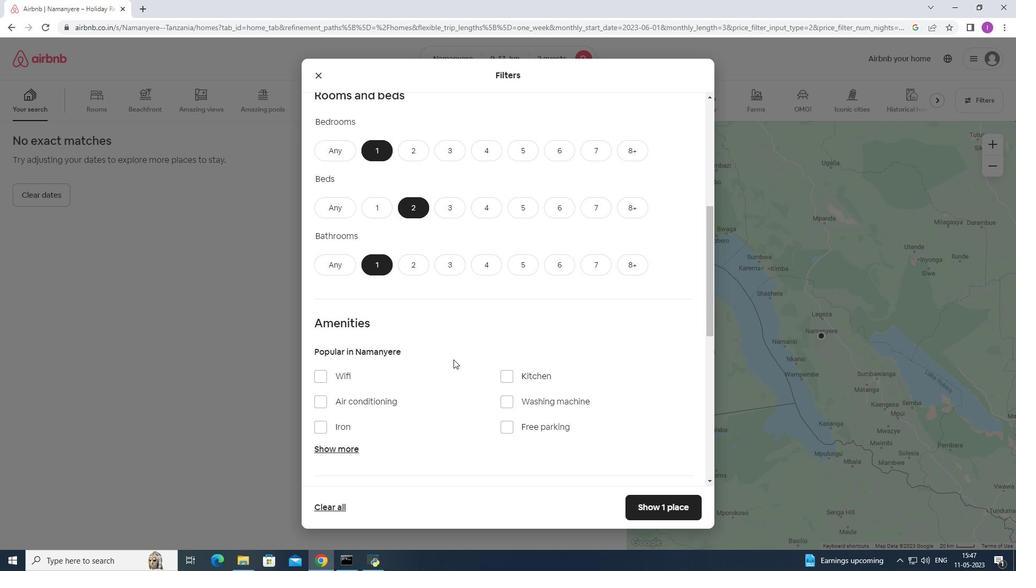 
Action: Mouse scrolled (454, 359) with delta (0, 0)
Screenshot: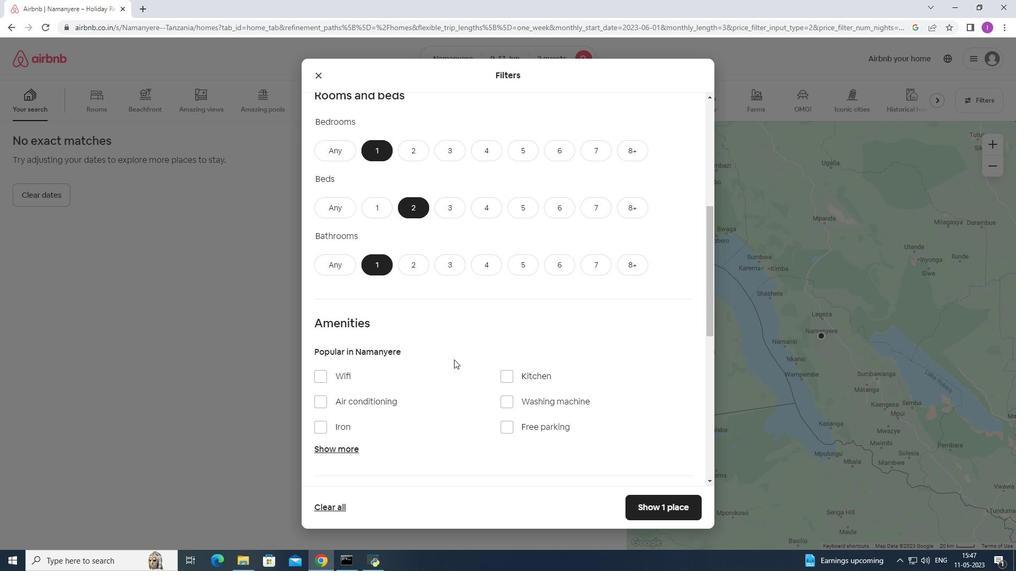 
Action: Mouse scrolled (454, 359) with delta (0, 0)
Screenshot: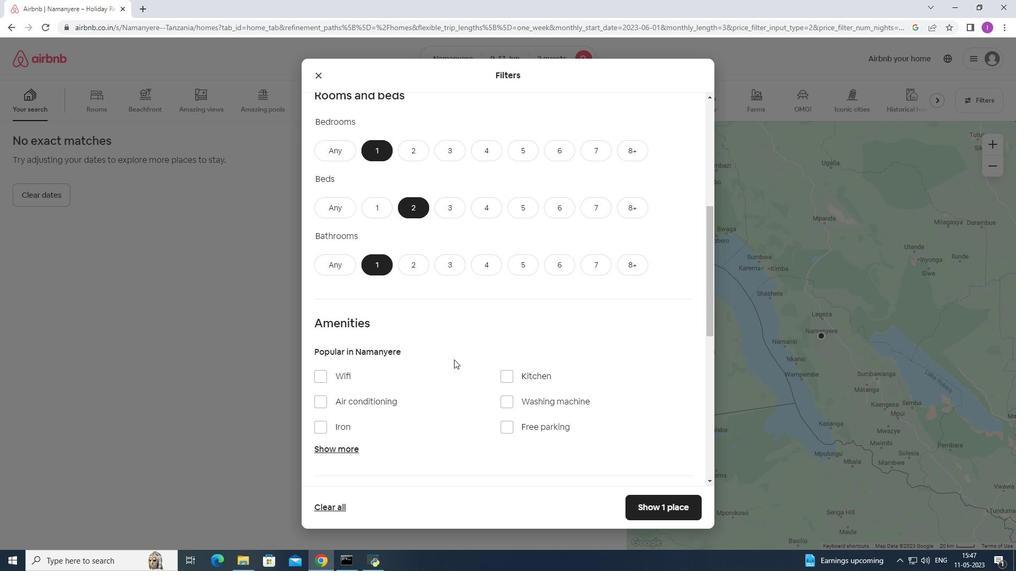 
Action: Mouse moved to (321, 265)
Screenshot: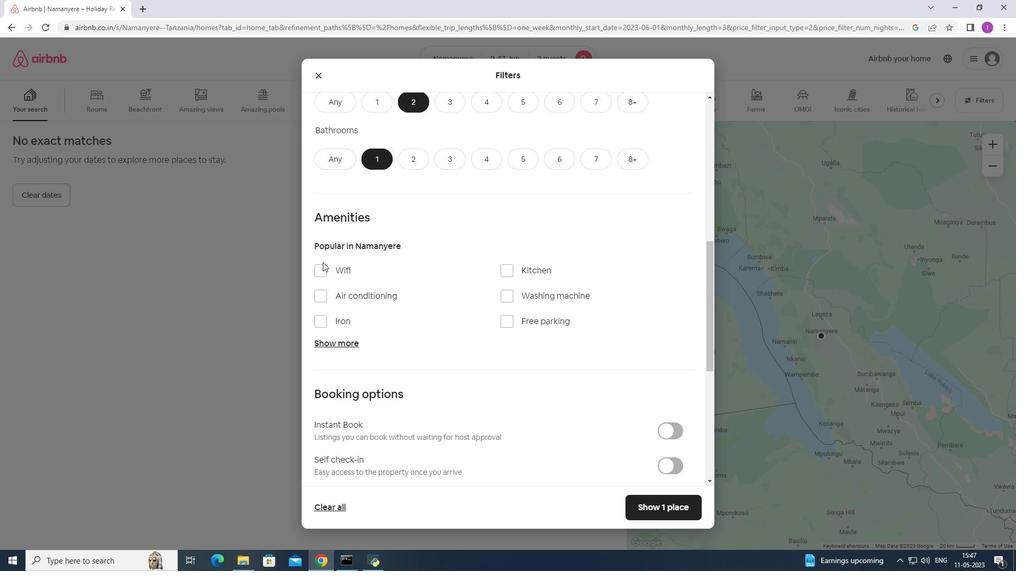 
Action: Mouse pressed left at (321, 265)
Screenshot: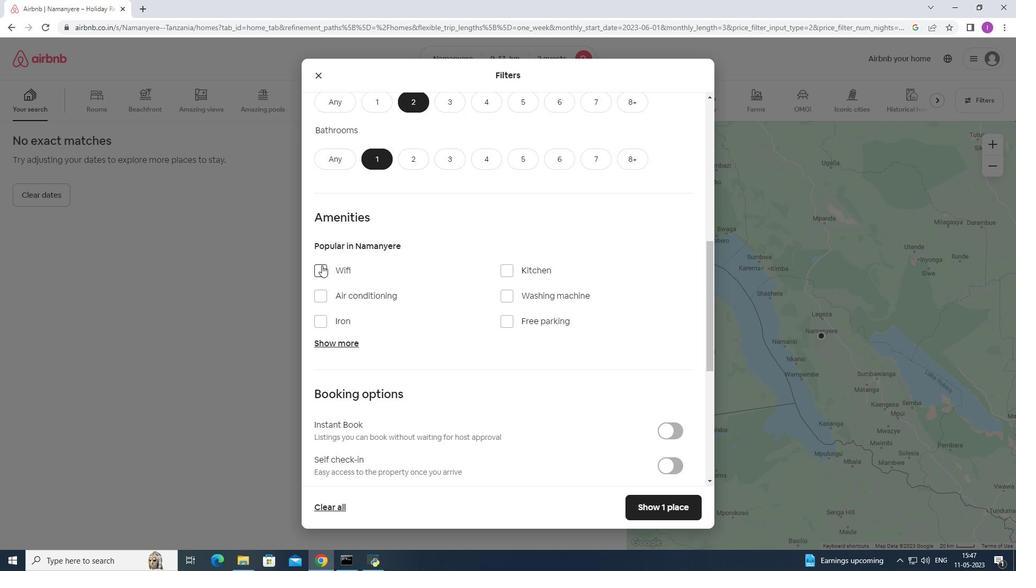 
Action: Mouse moved to (506, 323)
Screenshot: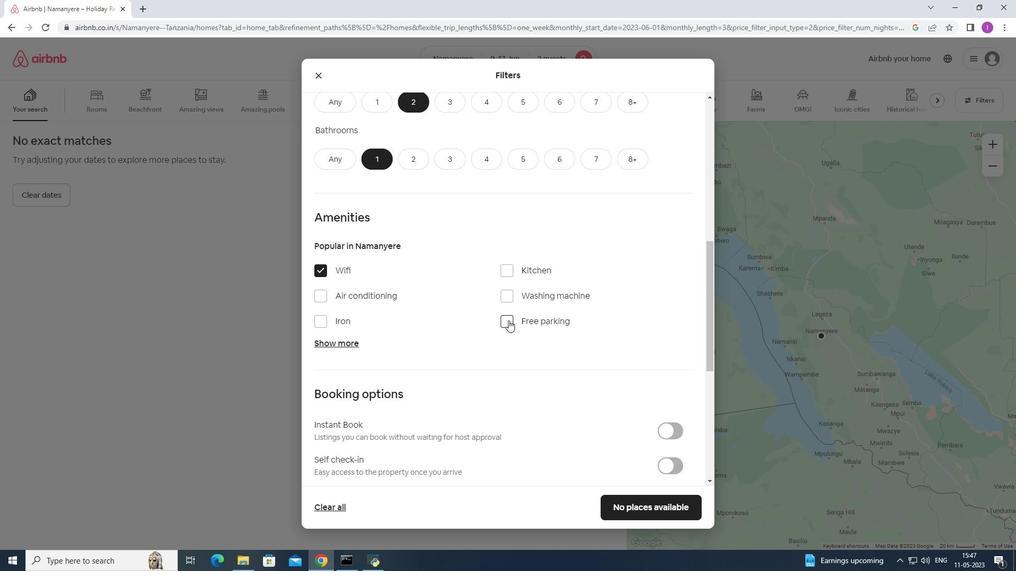 
Action: Mouse pressed left at (506, 323)
Screenshot: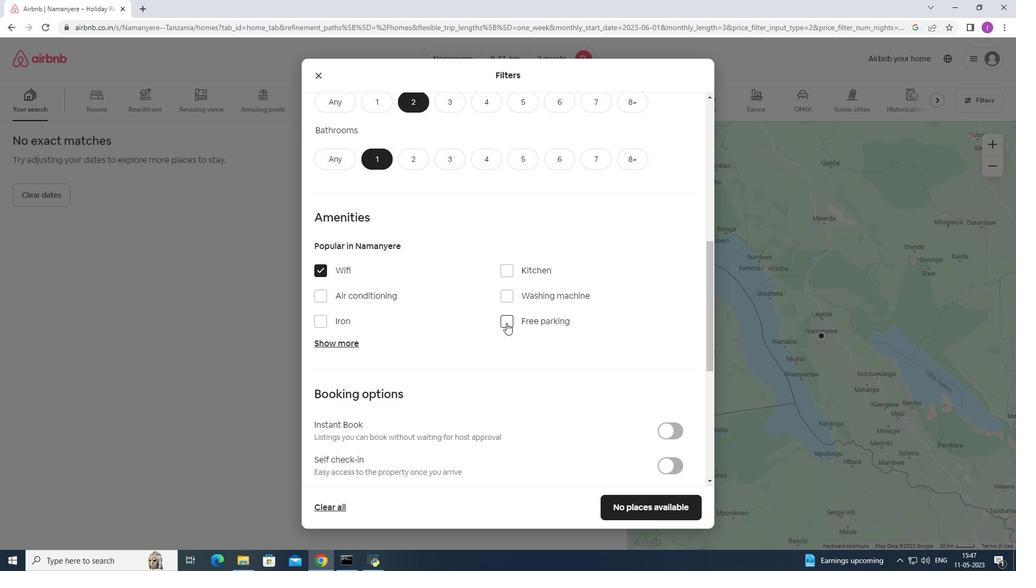 
Action: Mouse moved to (350, 346)
Screenshot: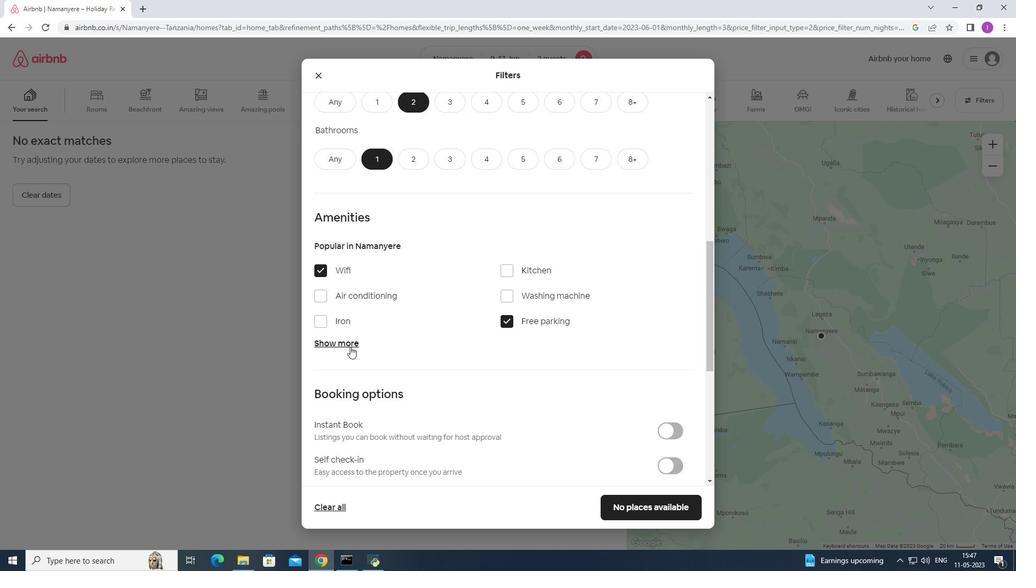 
Action: Mouse pressed left at (350, 346)
Screenshot: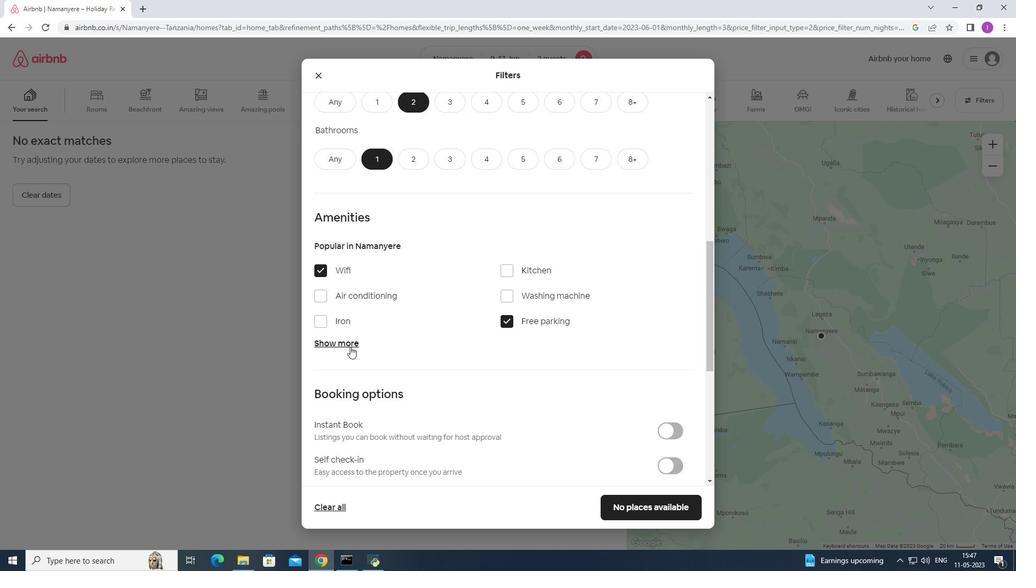 
Action: Mouse moved to (416, 350)
Screenshot: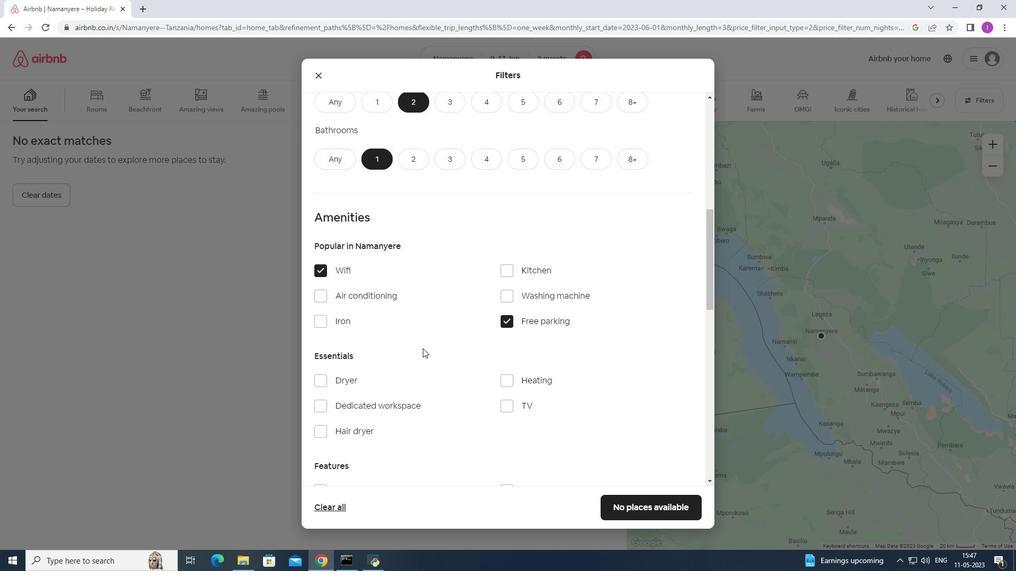
Action: Mouse scrolled (416, 350) with delta (0, 0)
Screenshot: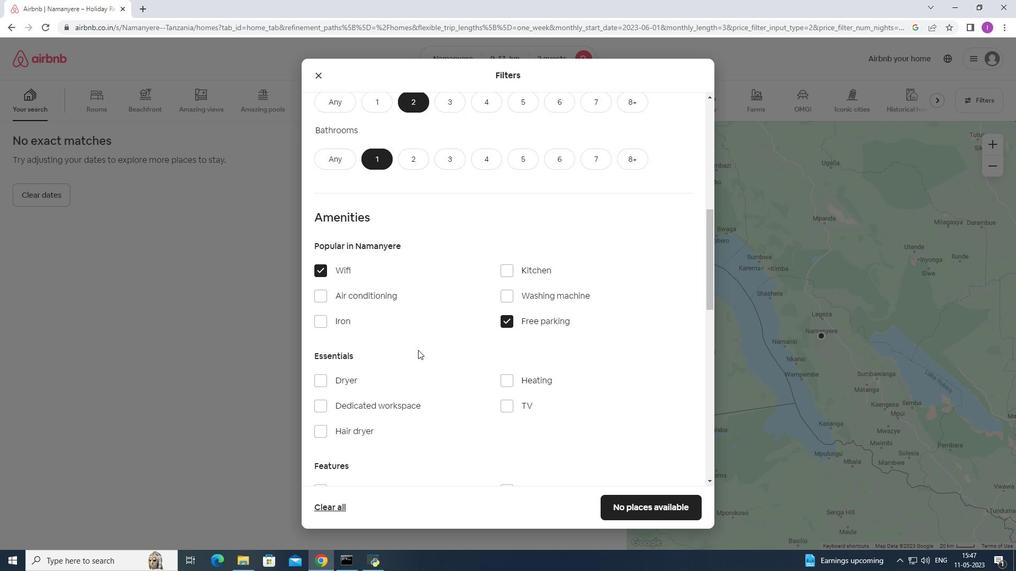
Action: Mouse moved to (504, 349)
Screenshot: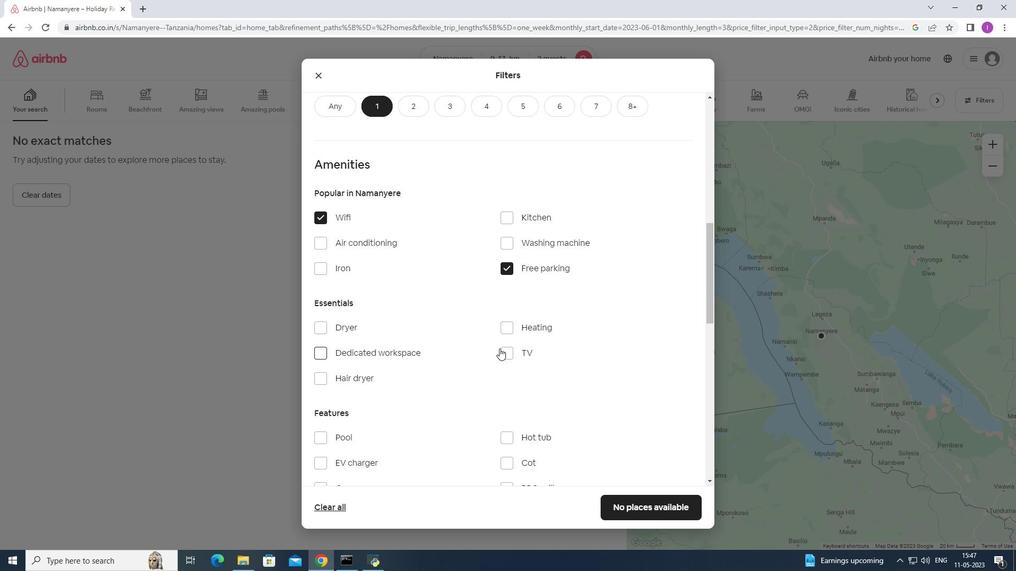 
Action: Mouse pressed left at (504, 349)
Screenshot: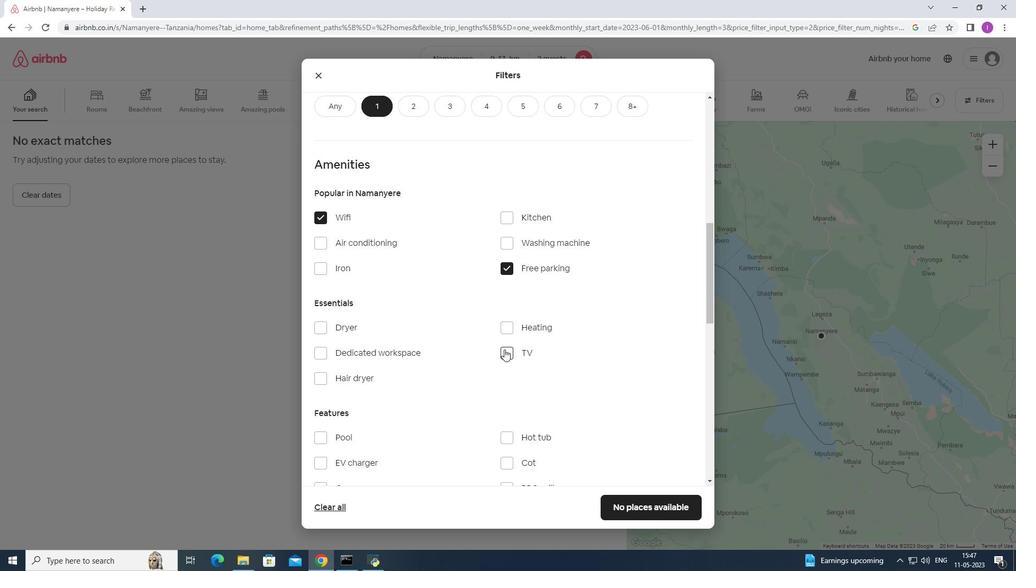 
Action: Mouse moved to (504, 348)
Screenshot: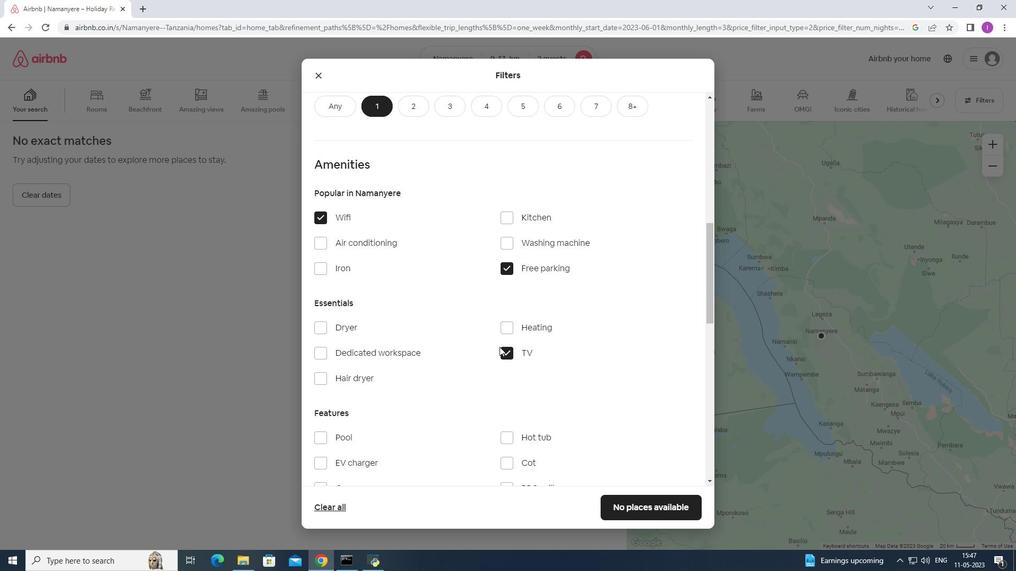 
Action: Mouse pressed left at (504, 348)
Screenshot: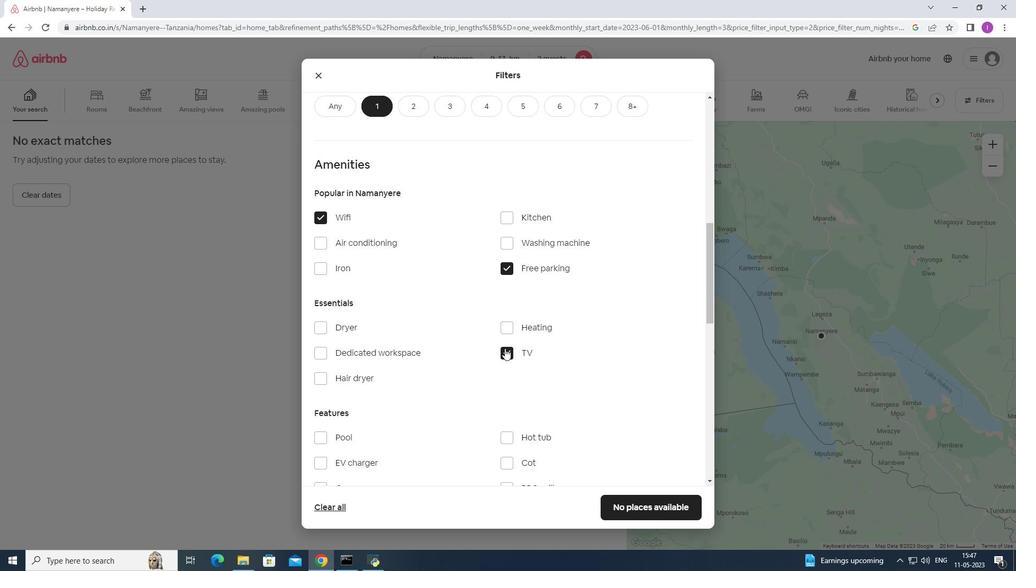 
Action: Mouse moved to (505, 271)
Screenshot: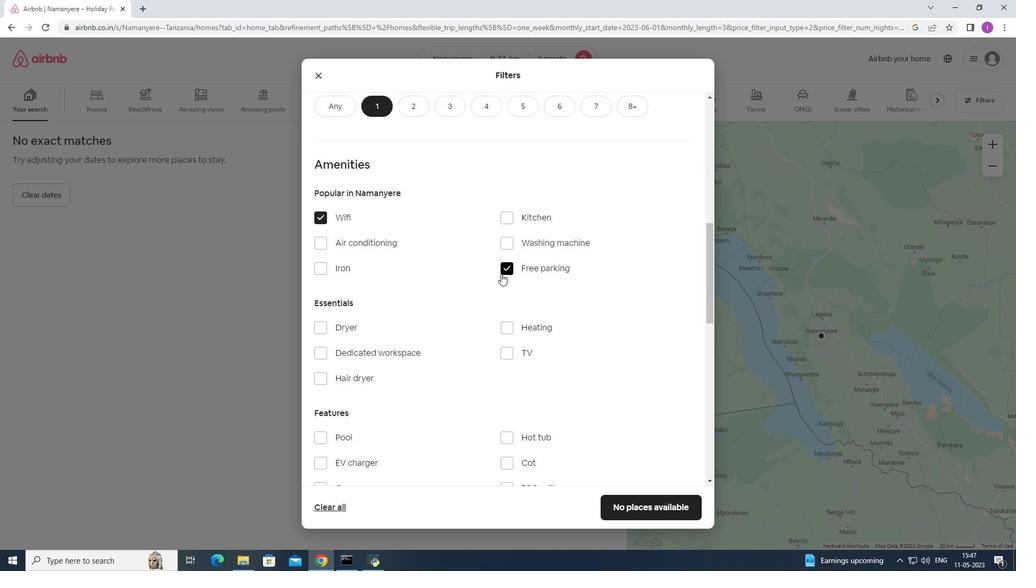 
Action: Mouse pressed left at (505, 271)
Screenshot: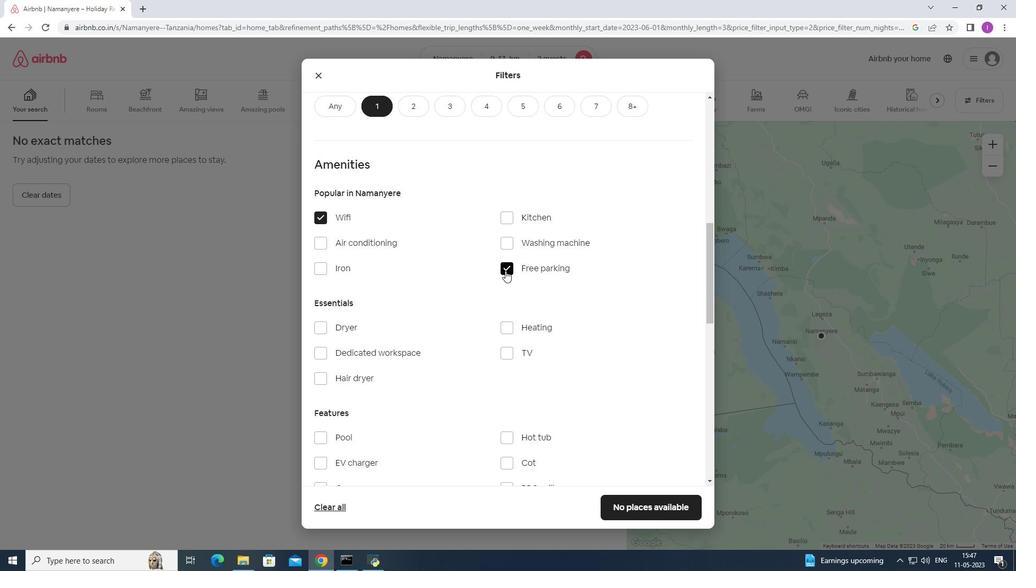 
Action: Mouse moved to (321, 221)
Screenshot: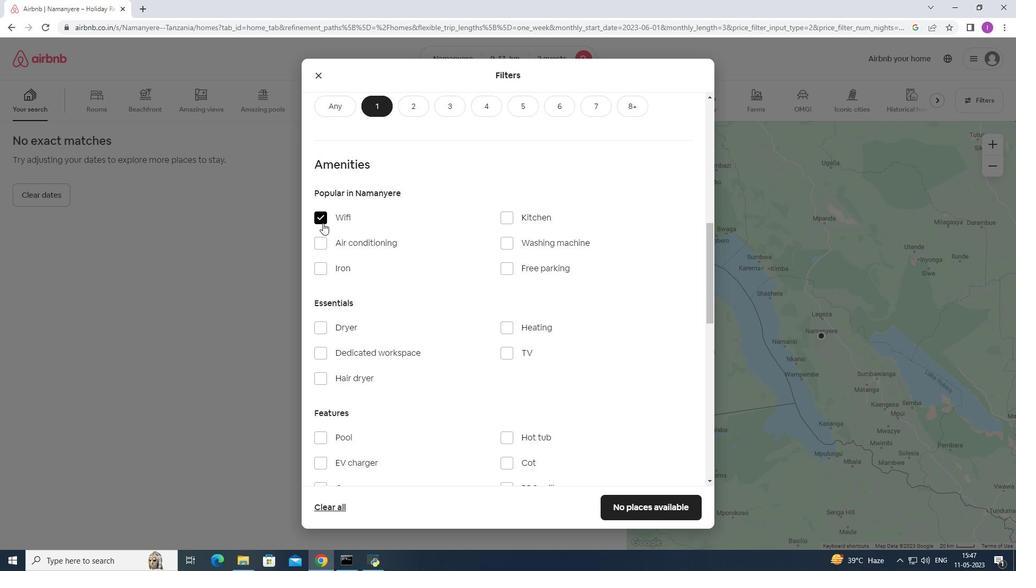 
Action: Mouse pressed left at (321, 221)
Screenshot: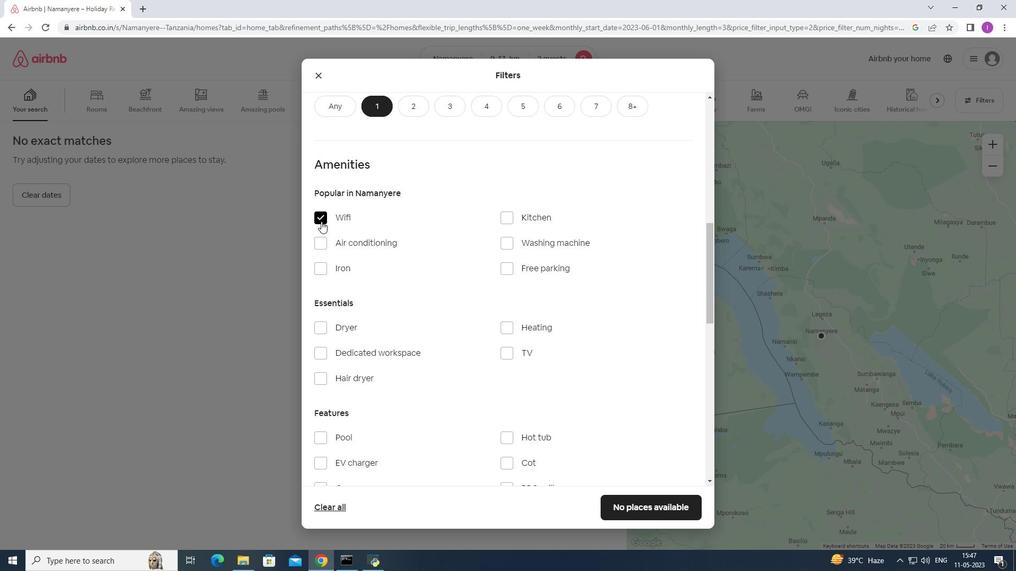
Action: Mouse moved to (495, 329)
Screenshot: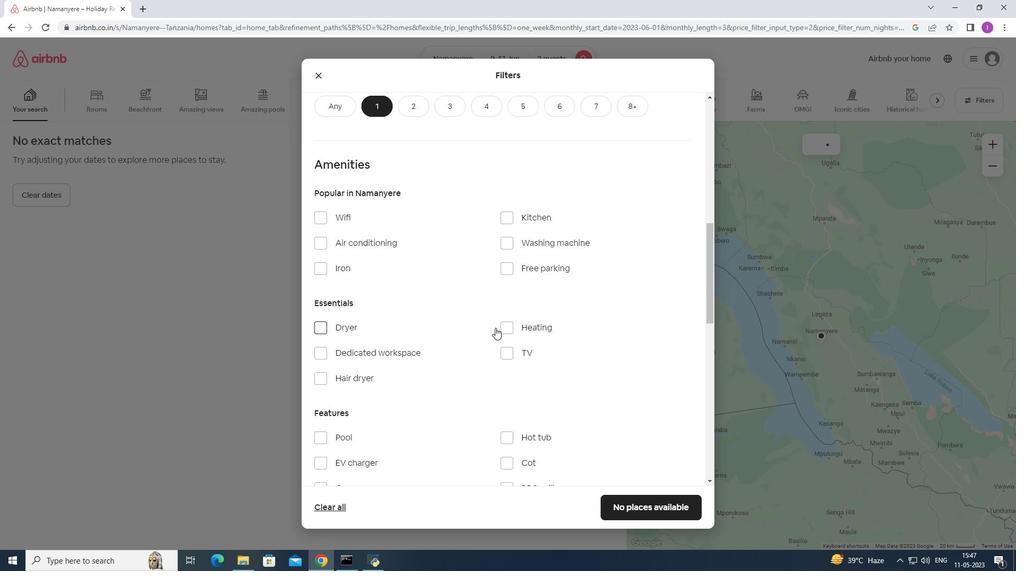 
Action: Mouse scrolled (495, 328) with delta (0, 0)
Screenshot: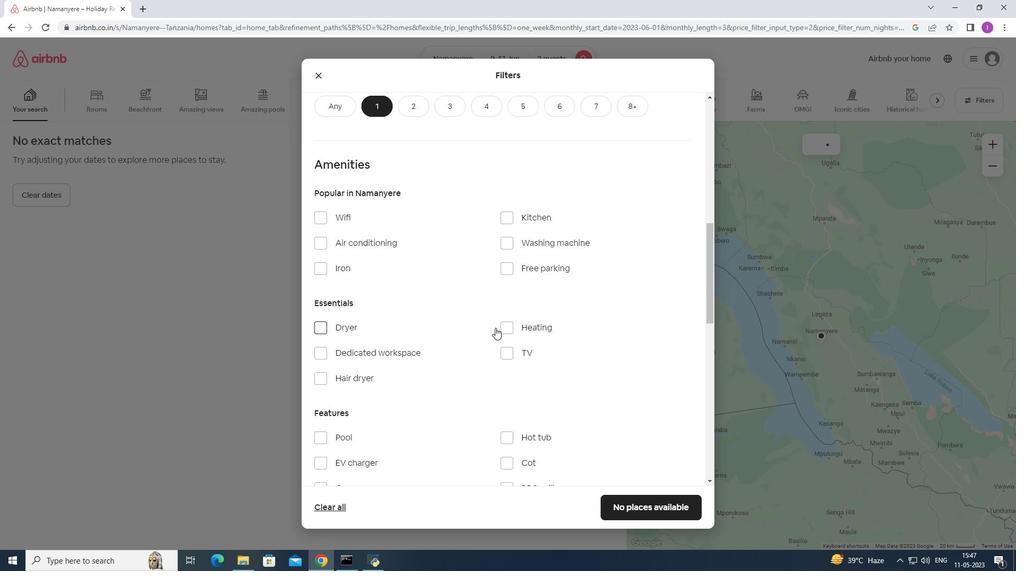 
Action: Mouse moved to (496, 329)
Screenshot: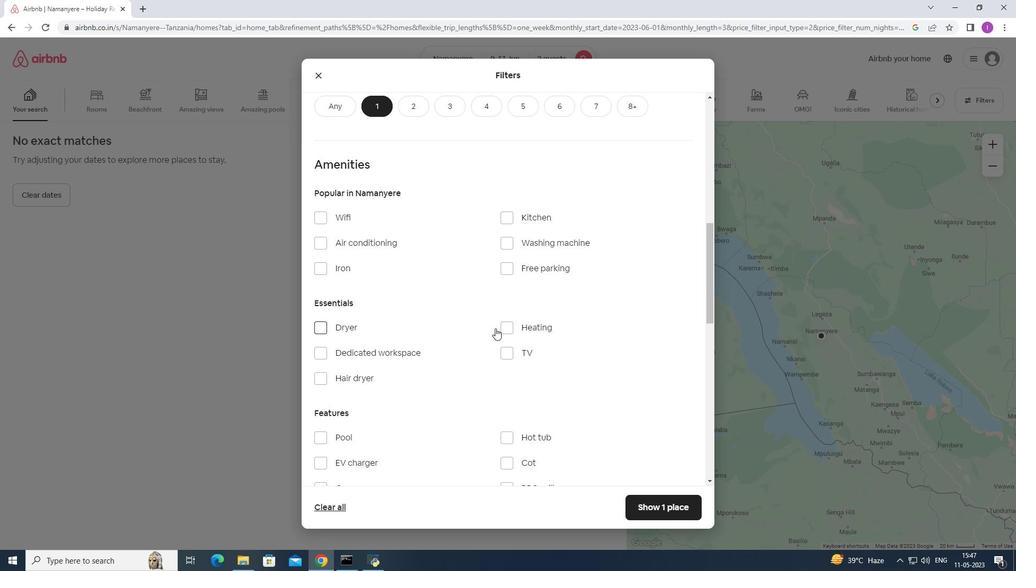 
Action: Mouse scrolled (496, 329) with delta (0, 0)
Screenshot: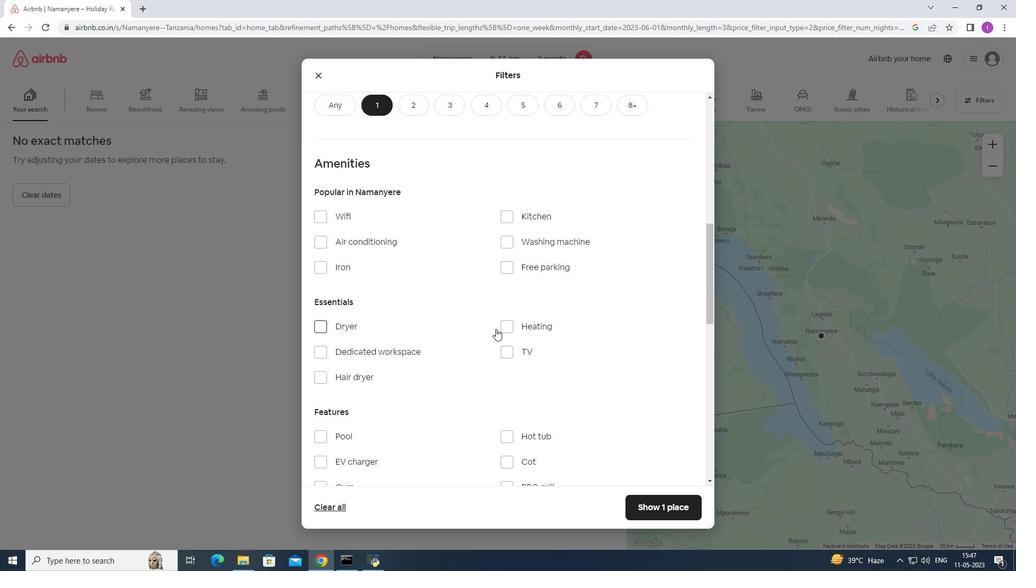 
Action: Mouse moved to (502, 329)
Screenshot: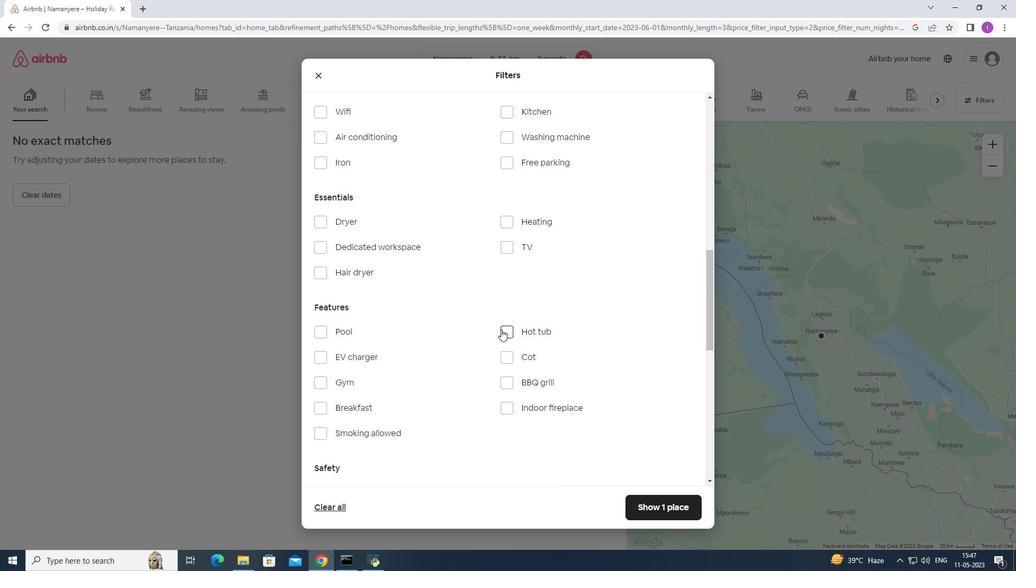 
Action: Mouse scrolled (502, 329) with delta (0, 0)
Screenshot: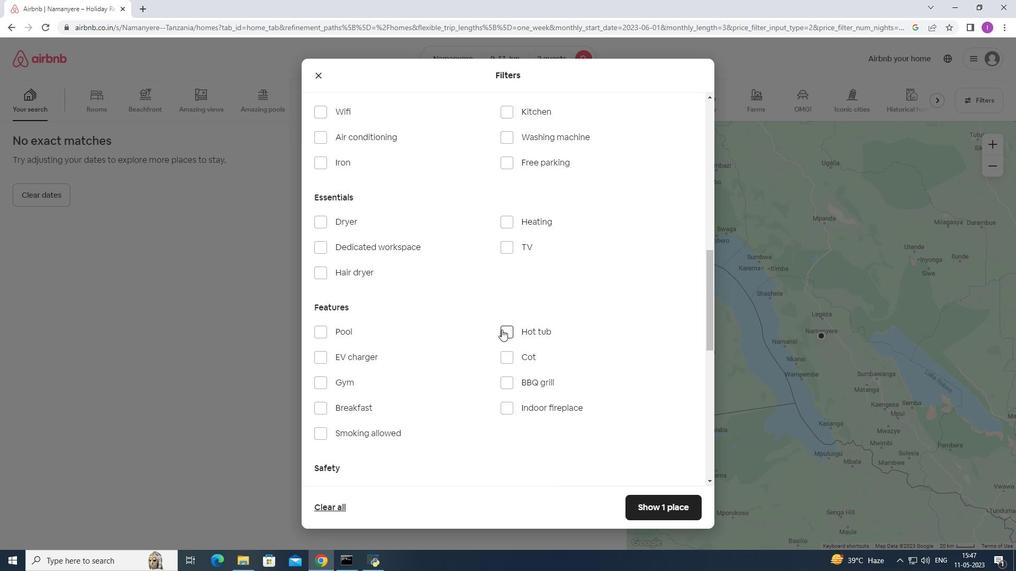 
Action: Mouse moved to (538, 325)
Screenshot: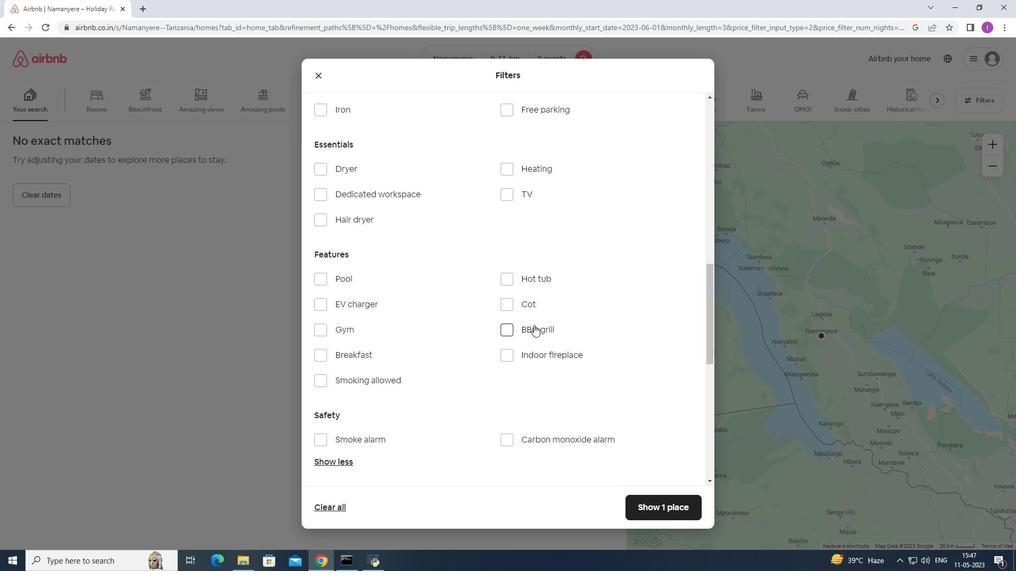 
Action: Mouse scrolled (538, 325) with delta (0, 0)
Screenshot: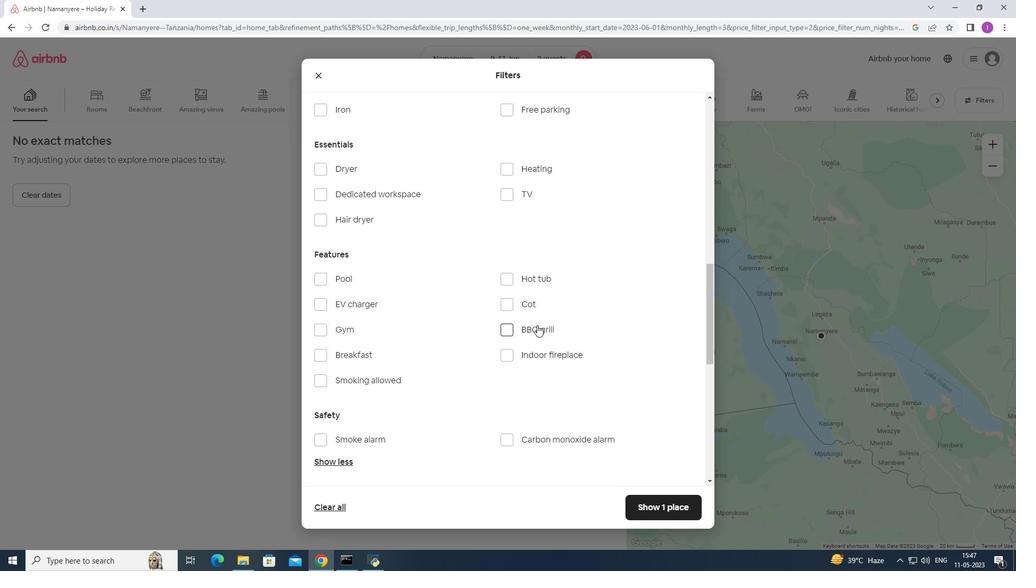 
Action: Mouse scrolled (538, 325) with delta (0, 0)
Screenshot: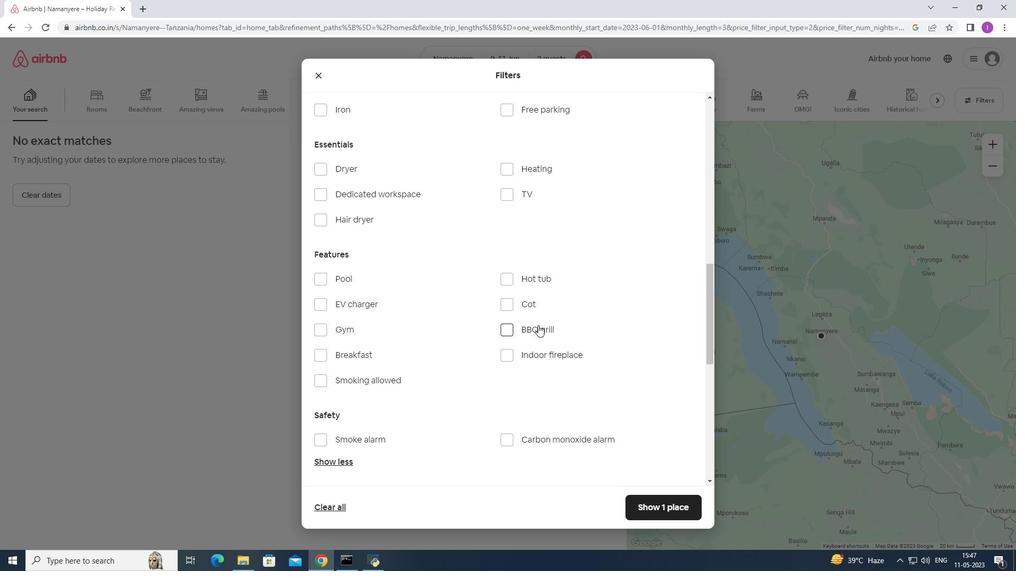 
Action: Mouse scrolled (538, 325) with delta (0, 0)
Screenshot: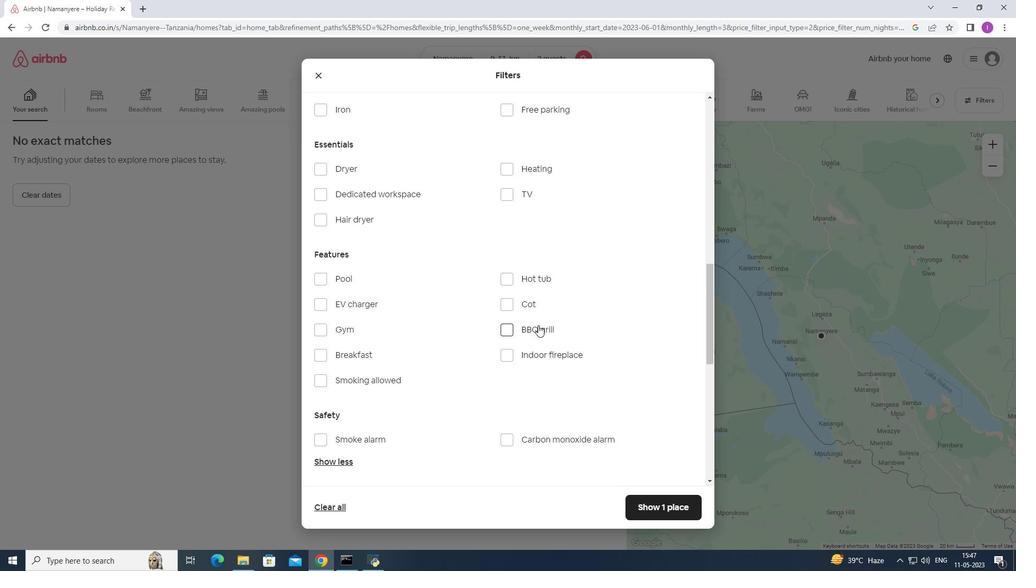 
Action: Mouse moved to (547, 326)
Screenshot: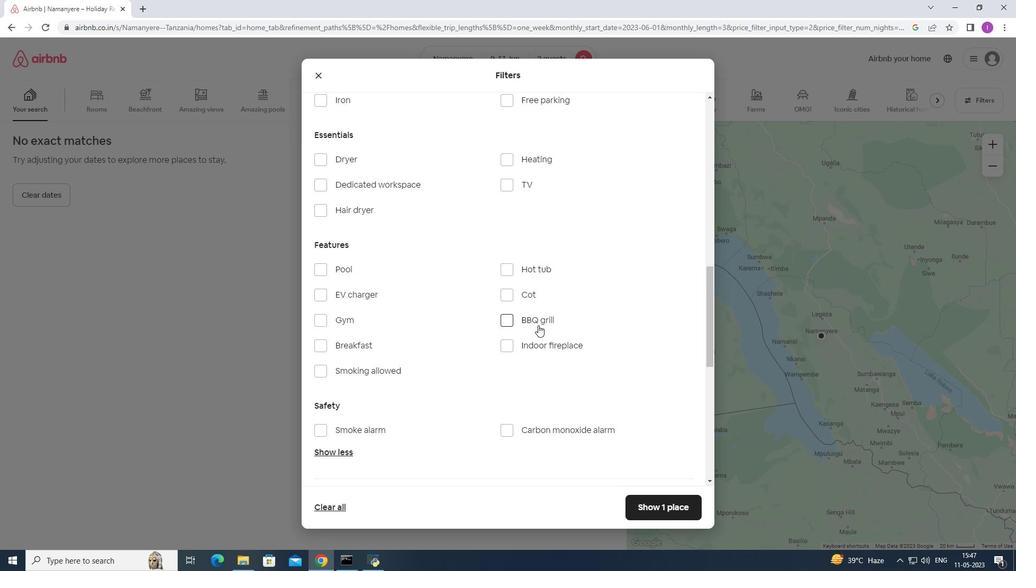 
Action: Mouse scrolled (546, 326) with delta (0, 0)
Screenshot: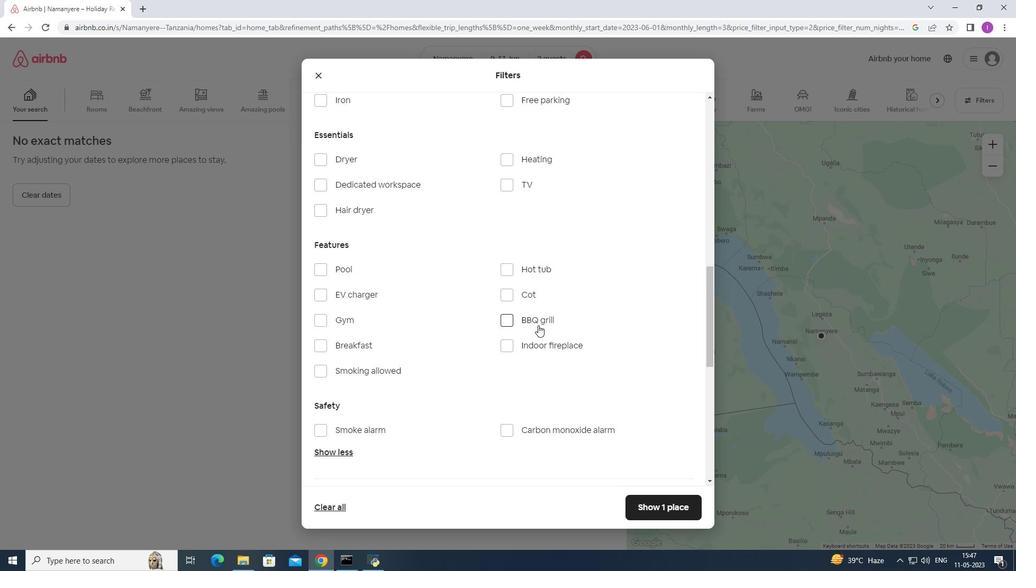 
Action: Mouse moved to (680, 368)
Screenshot: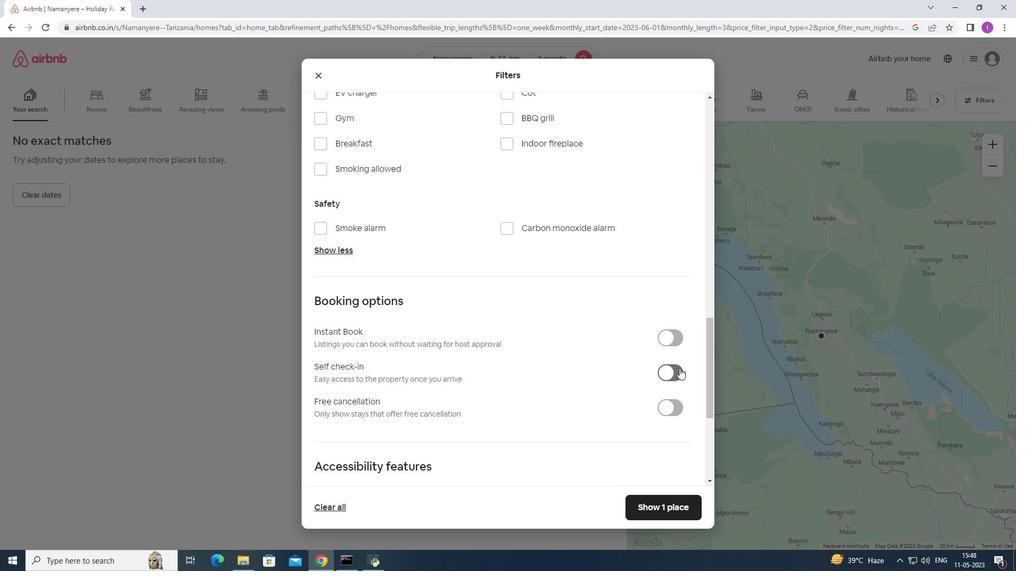 
Action: Mouse pressed left at (680, 368)
Screenshot: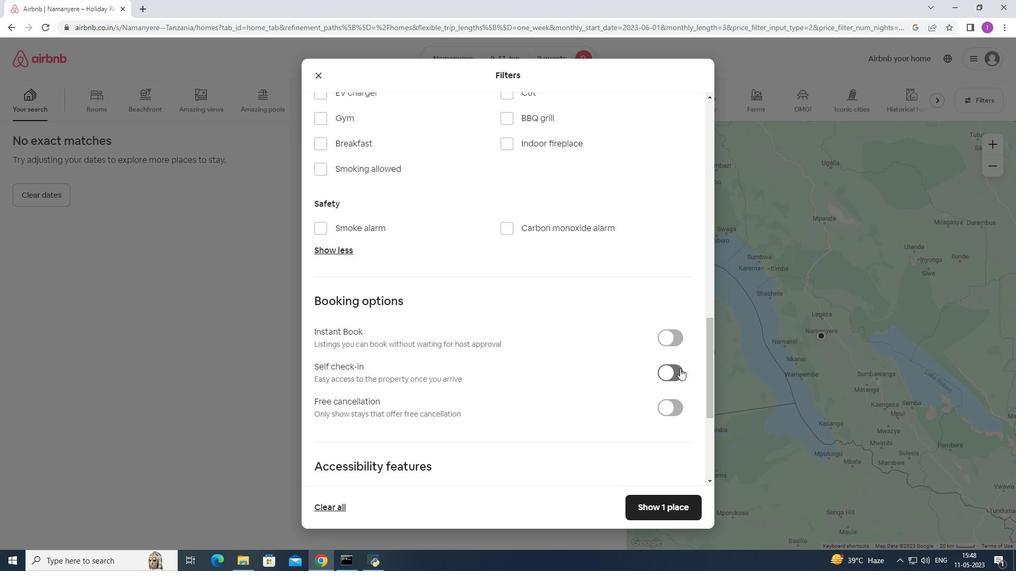 
Action: Mouse moved to (553, 389)
Screenshot: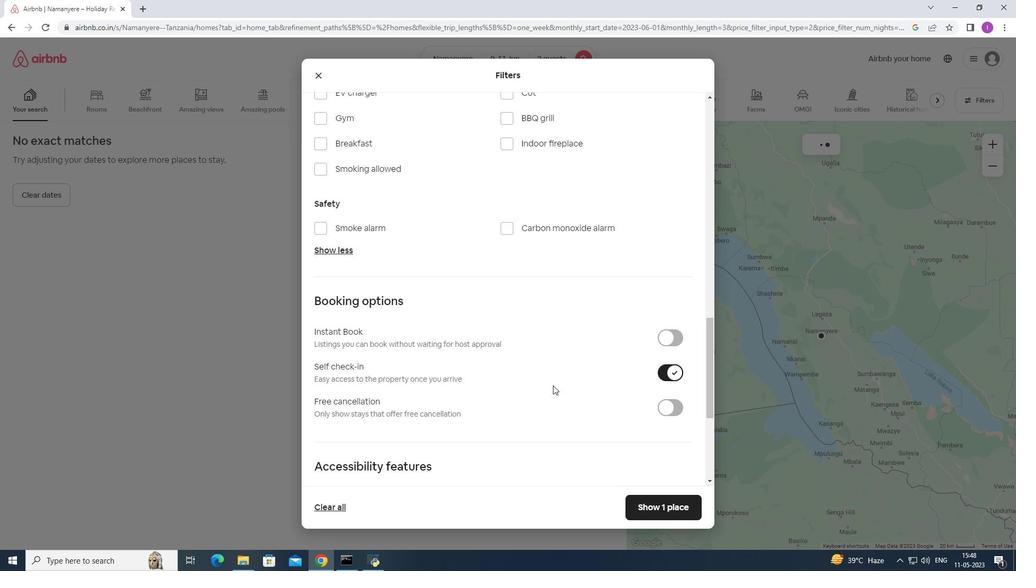 
Action: Mouse scrolled (553, 389) with delta (0, 0)
Screenshot: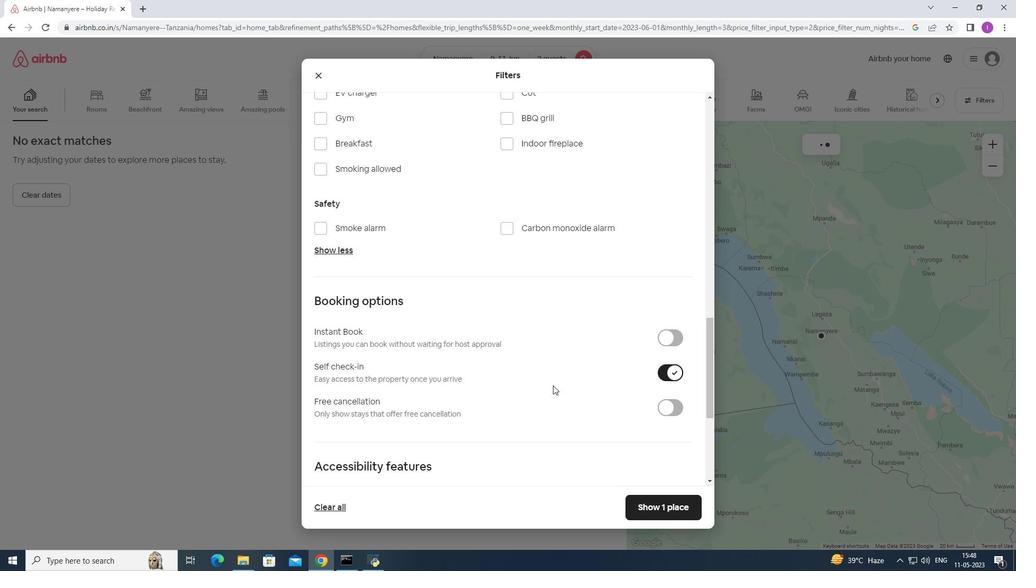 
Action: Mouse moved to (555, 391)
Screenshot: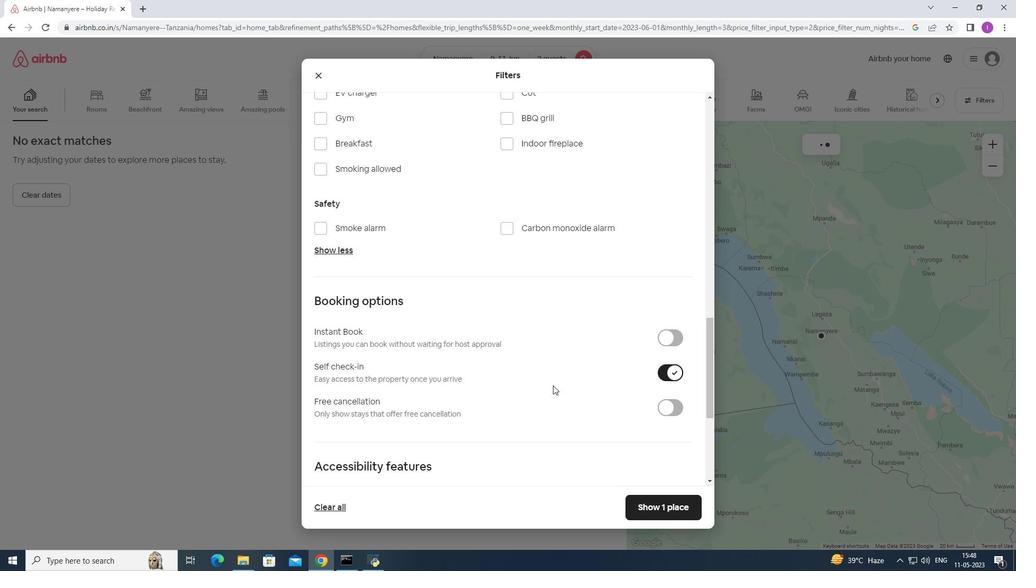 
Action: Mouse scrolled (555, 391) with delta (0, 0)
Screenshot: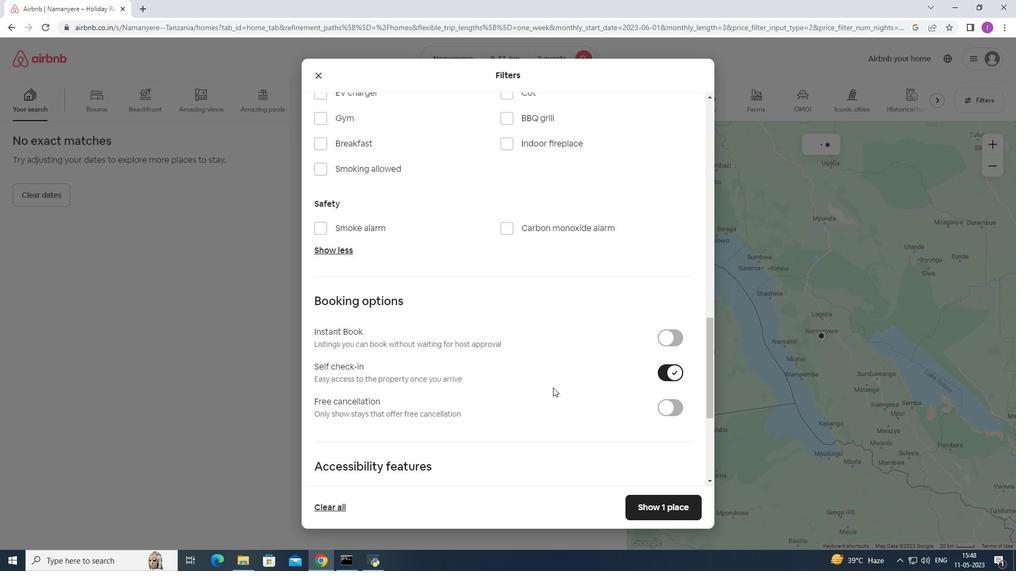 
Action: Mouse moved to (556, 391)
Screenshot: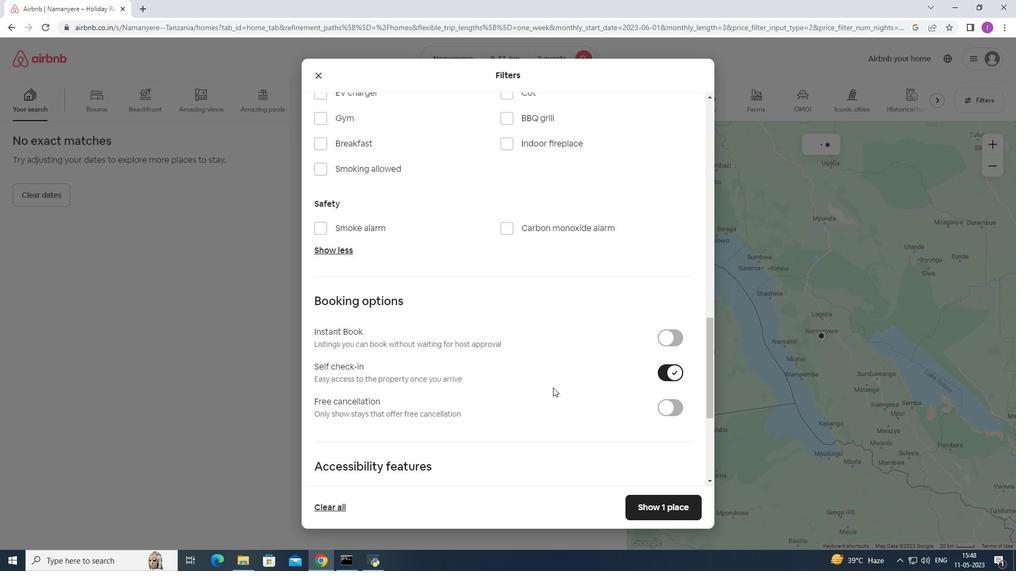 
Action: Mouse scrolled (556, 391) with delta (0, 0)
Screenshot: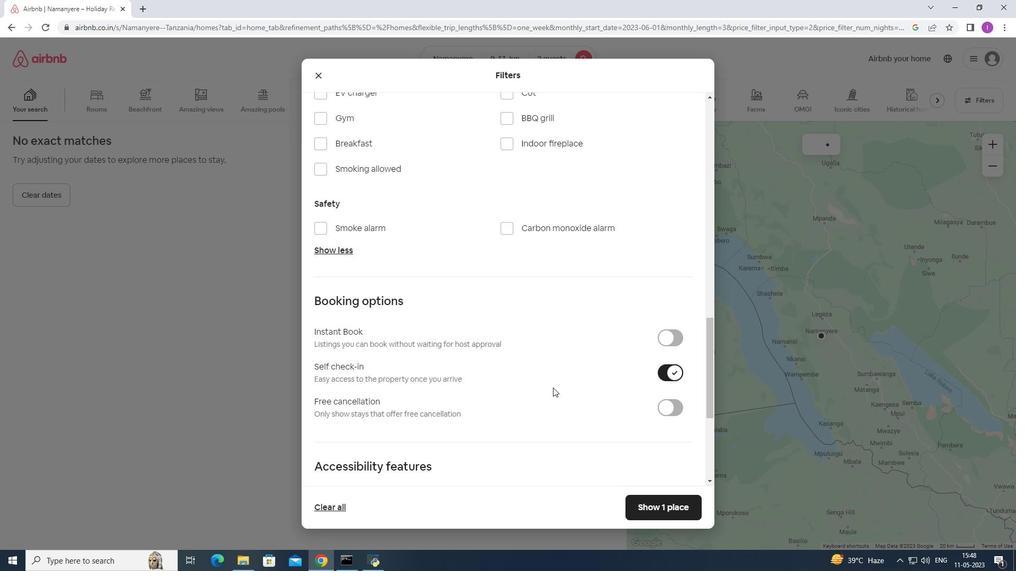 
Action: Mouse moved to (557, 392)
Screenshot: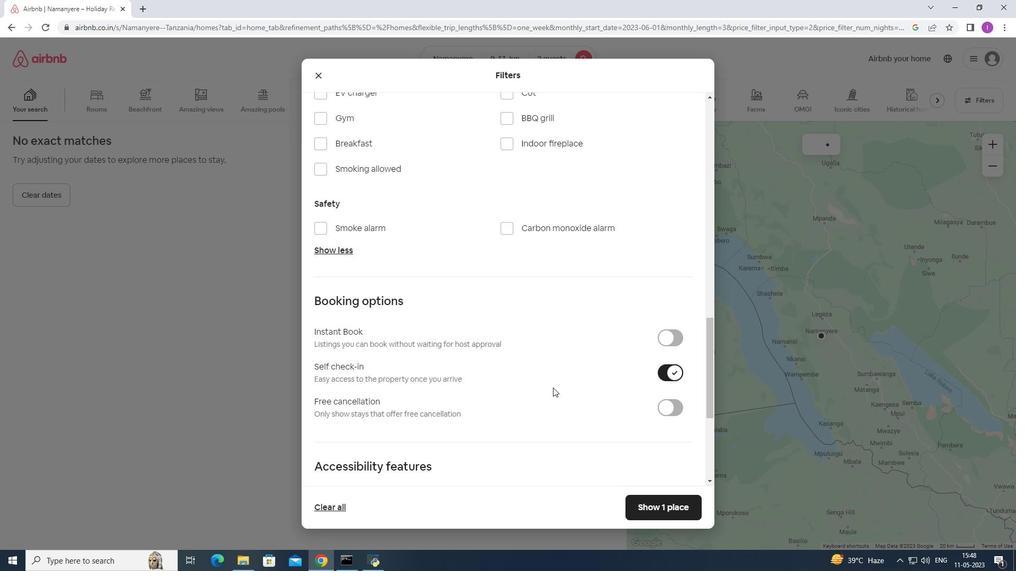 
Action: Mouse scrolled (557, 391) with delta (0, 0)
Screenshot: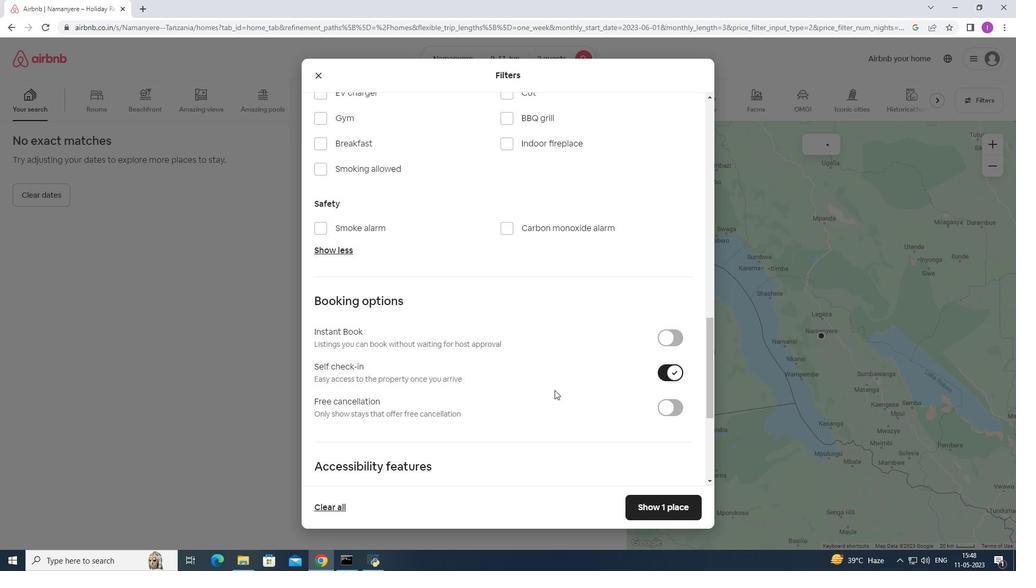 
Action: Mouse moved to (573, 391)
Screenshot: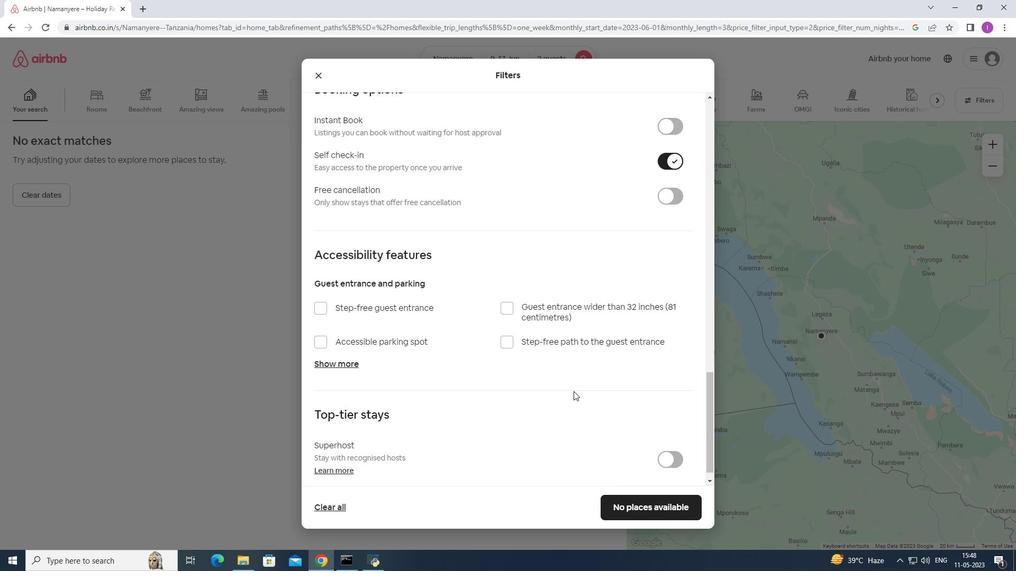 
Action: Mouse scrolled (573, 390) with delta (0, 0)
Screenshot: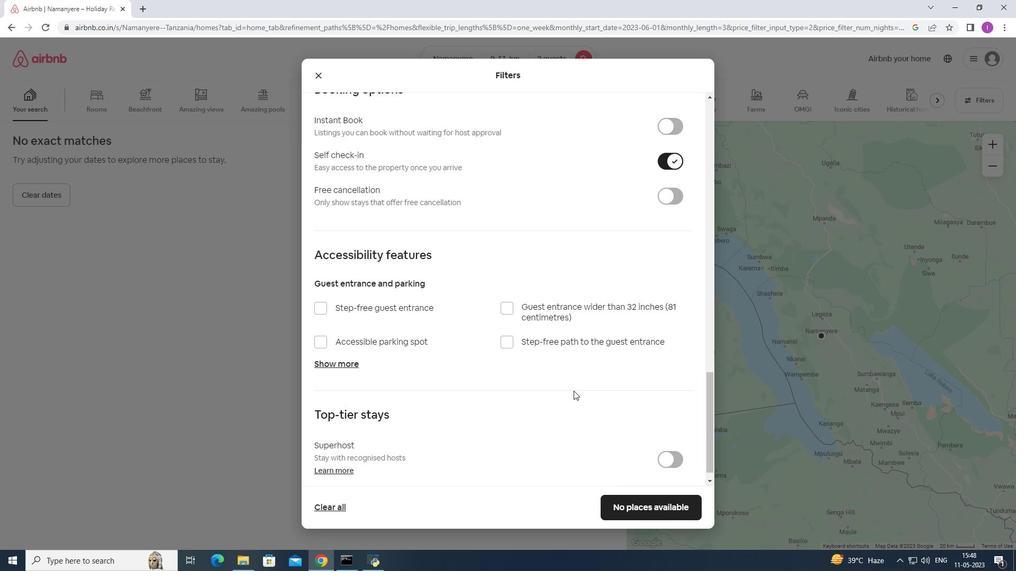 
Action: Mouse scrolled (573, 390) with delta (0, 0)
Screenshot: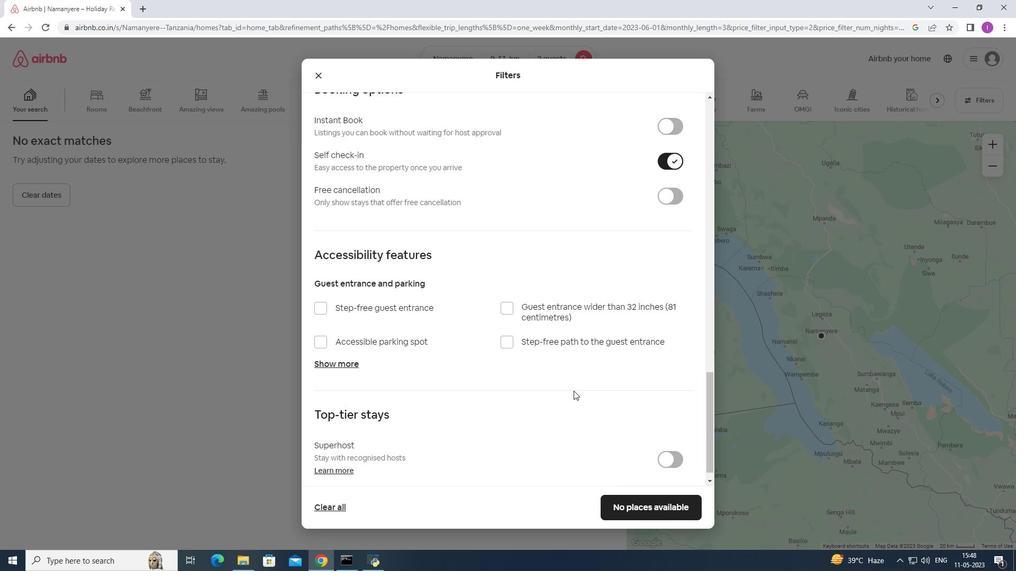 
Action: Mouse scrolled (573, 390) with delta (0, 0)
Screenshot: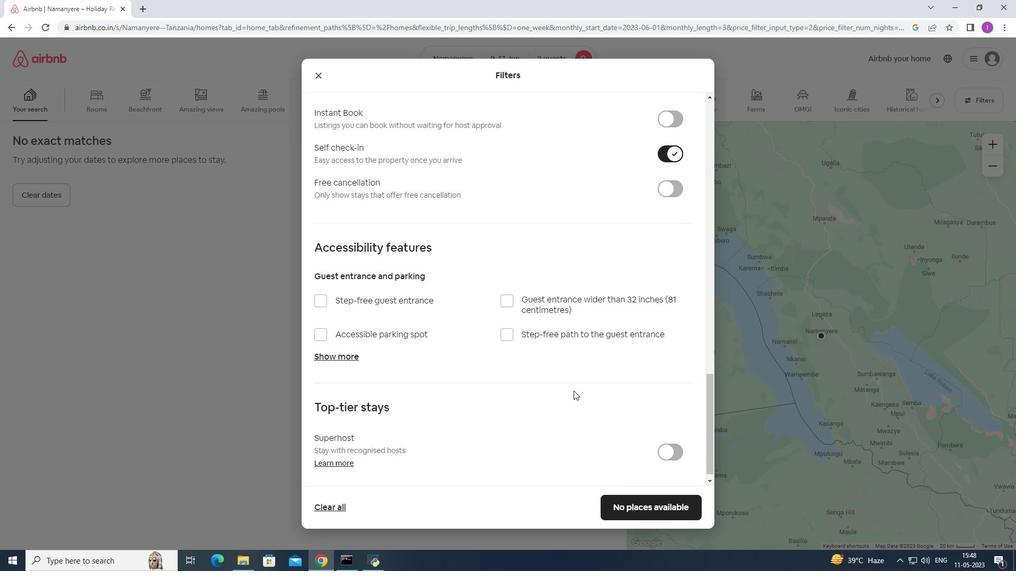 
Action: Mouse moved to (636, 507)
Screenshot: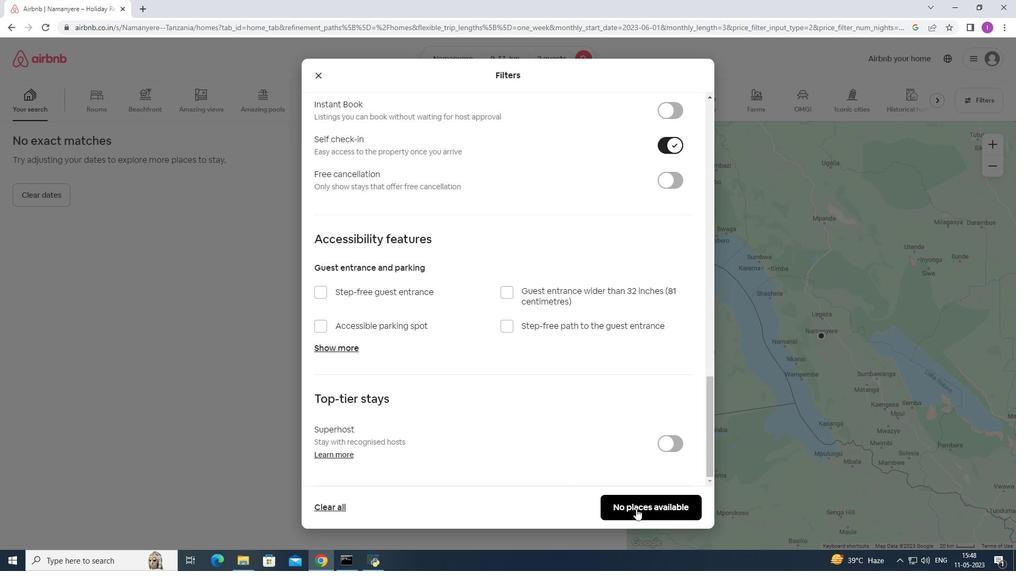 
Action: Mouse pressed left at (636, 507)
Screenshot: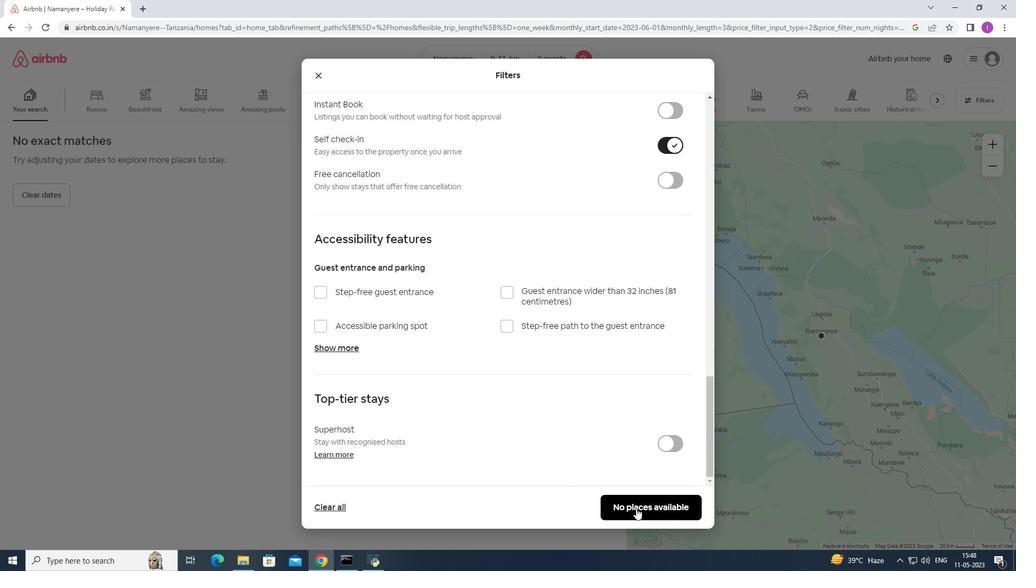
Action: Mouse moved to (636, 505)
Screenshot: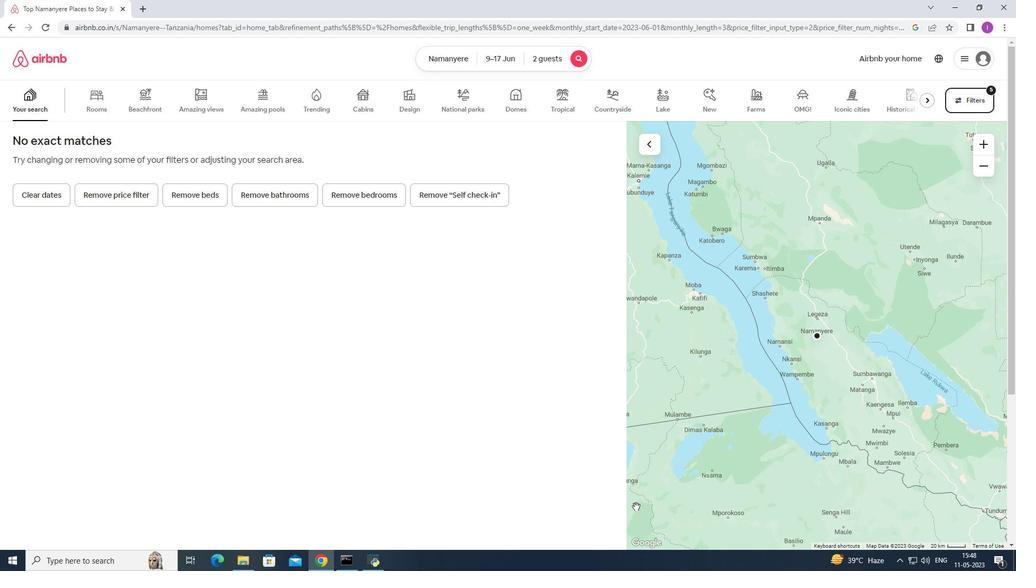 
